 Task: Look for space in Sant'Antimo, Italy from 5th September, 2023 to 13th September, 2023 for 6 adults in price range Rs.15000 to Rs.20000. Place can be entire place with 3 bedrooms having 3 beds and 3 bathrooms. Property type can be house, flat, guest house. Booking option can be shelf check-in. Required host language is English.
Action: Mouse moved to (512, 142)
Screenshot: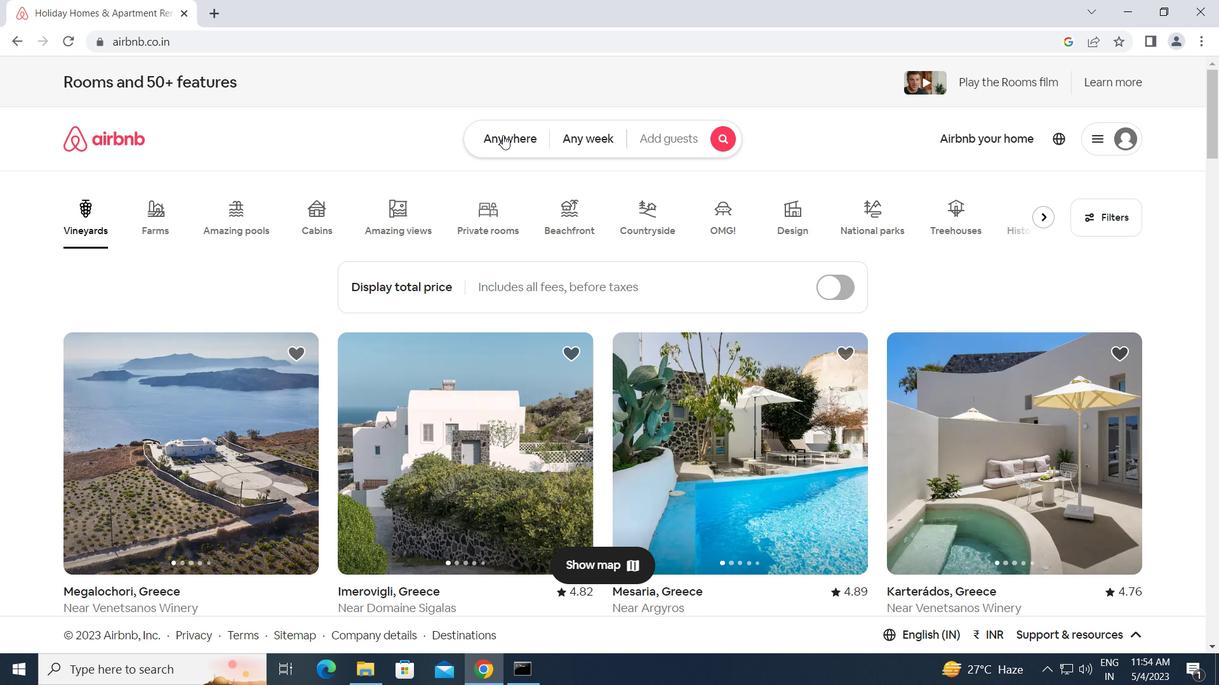 
Action: Mouse pressed left at (512, 142)
Screenshot: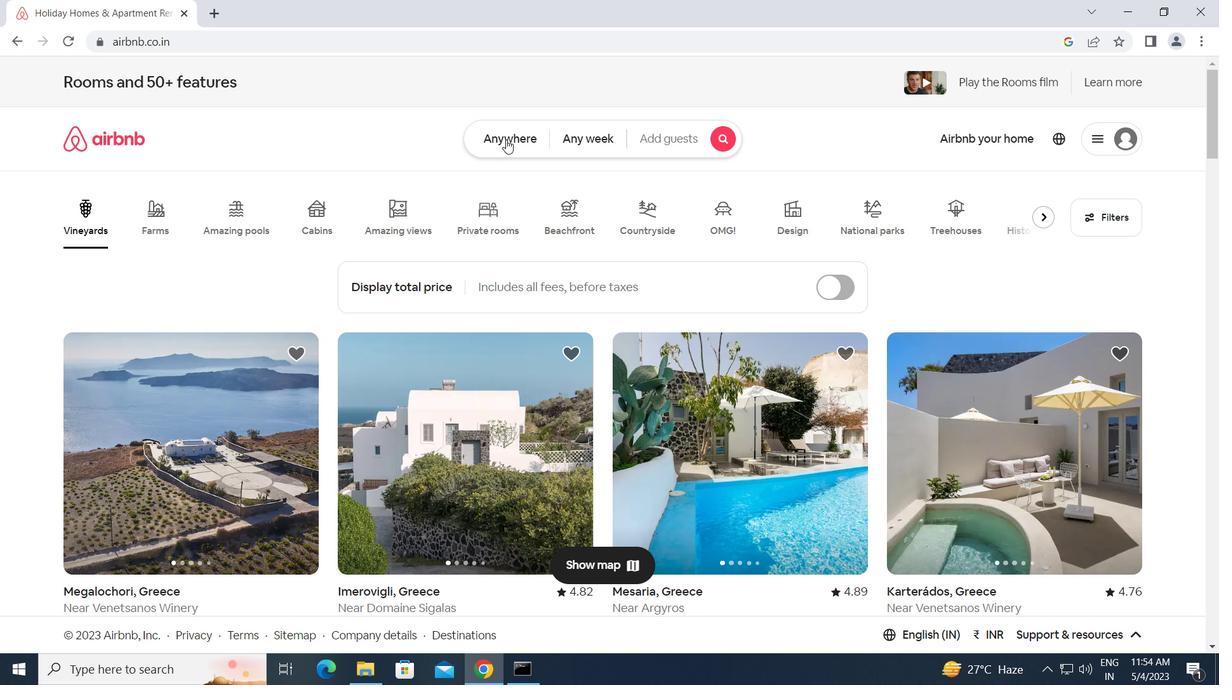 
Action: Mouse moved to (409, 202)
Screenshot: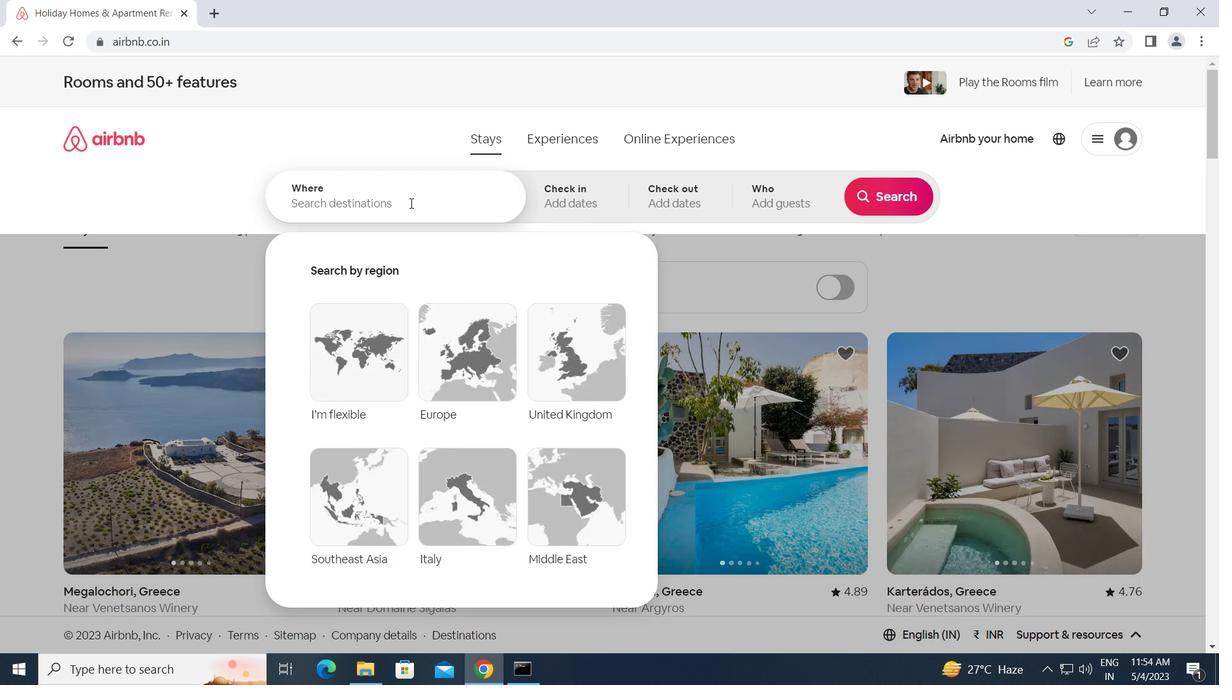 
Action: Mouse pressed left at (409, 202)
Screenshot: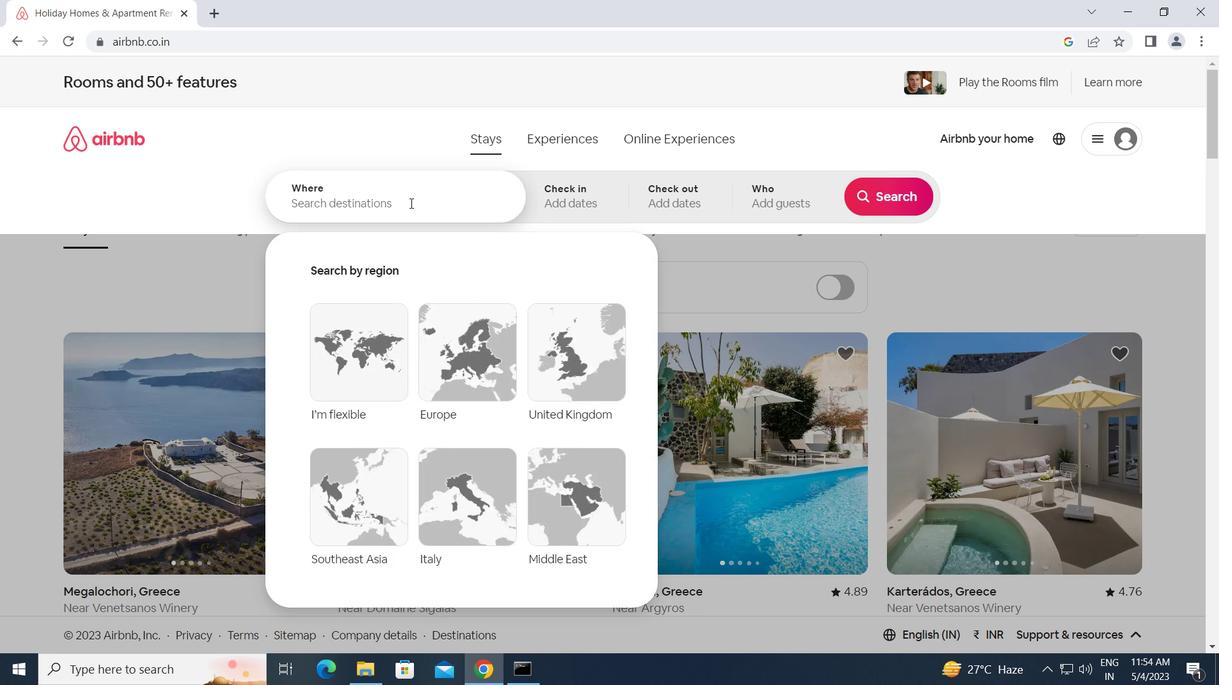 
Action: Key pressed <Key.caps_lock>s<Key.caps_lock>ant'<Key.space><Key.caps_lock>a<Key.caps_lock>ntimo,<Key.space><Key.caps_lock>i<Key.caps_lock>taly<Key.enter>
Screenshot: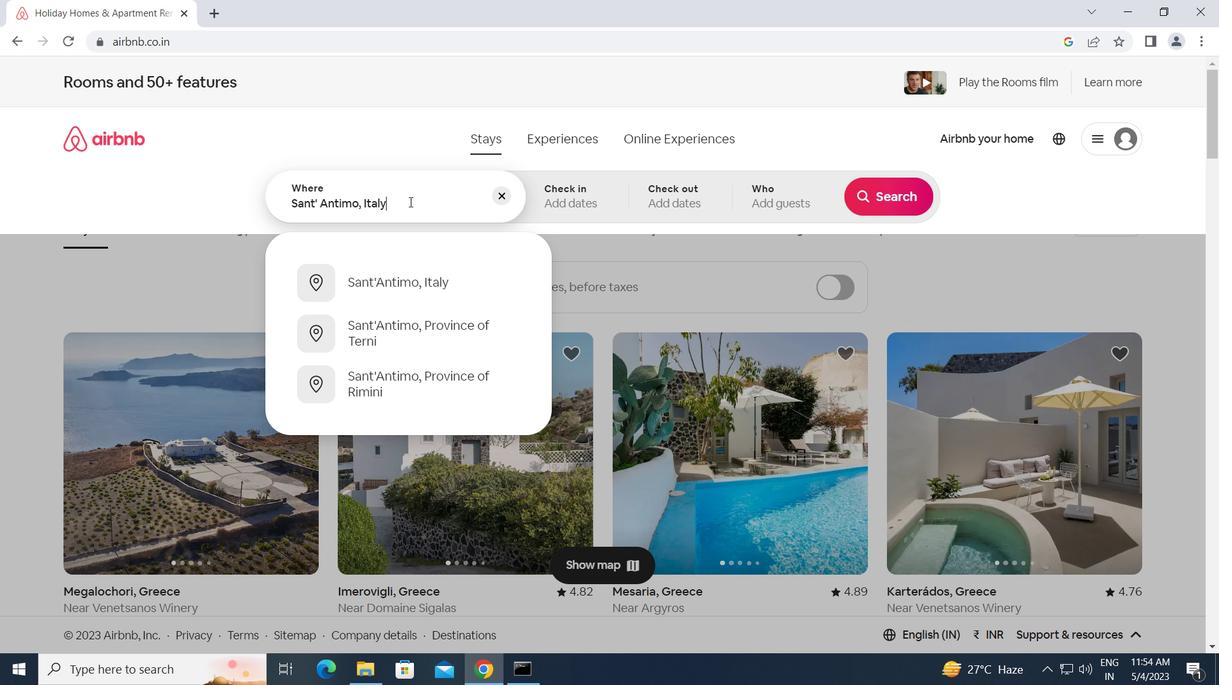 
Action: Mouse moved to (886, 316)
Screenshot: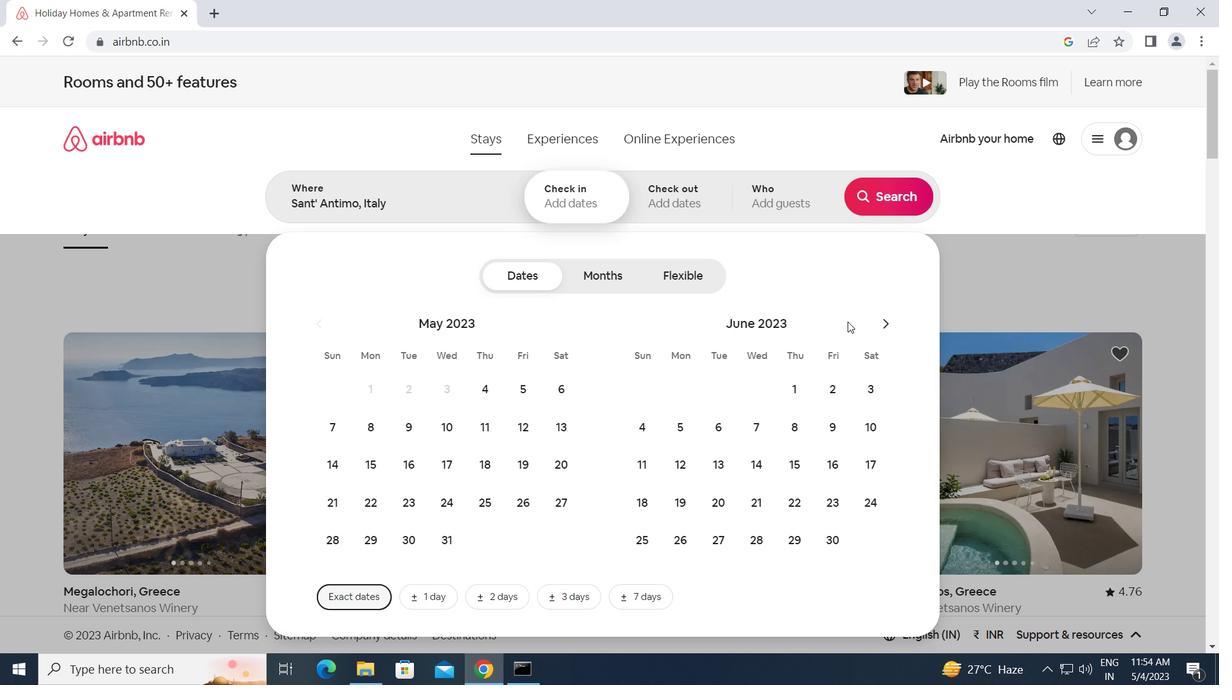 
Action: Mouse pressed left at (886, 316)
Screenshot: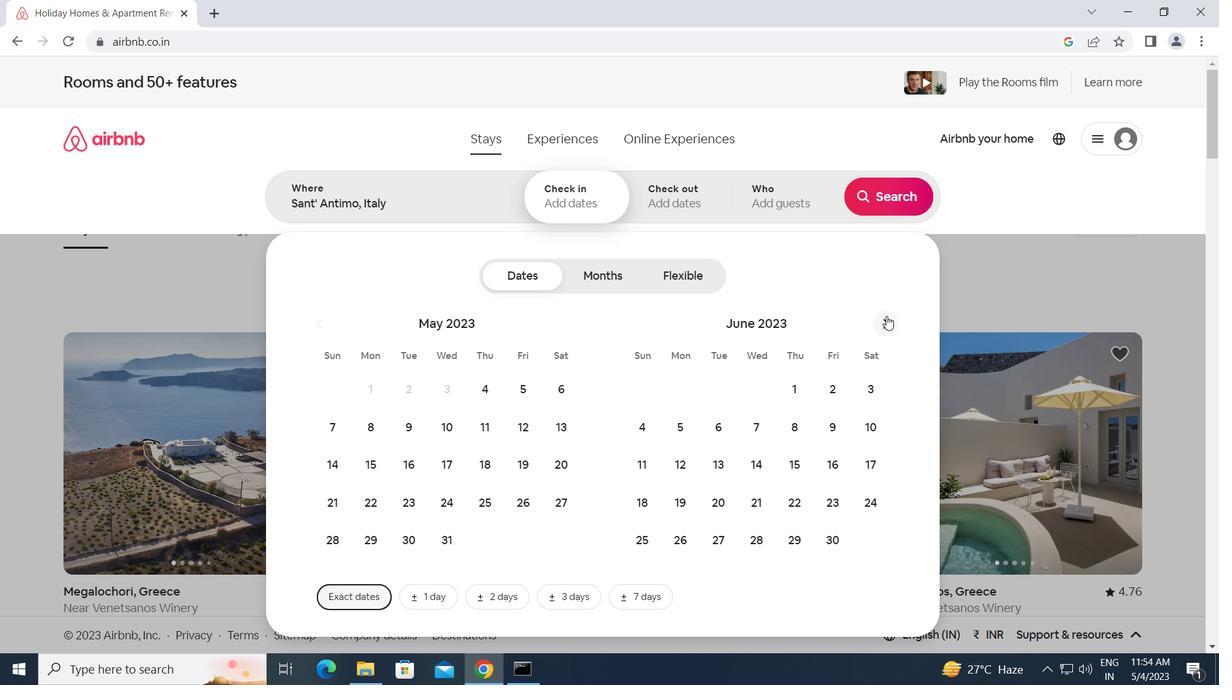 
Action: Mouse pressed left at (886, 316)
Screenshot: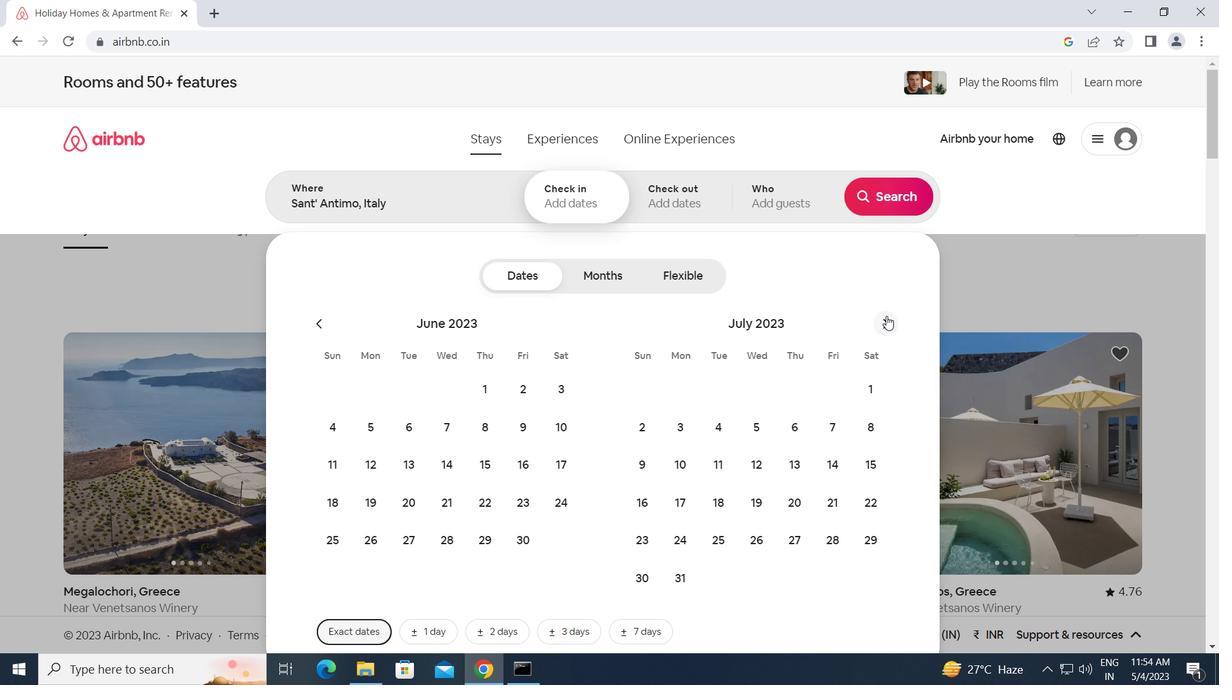 
Action: Mouse pressed left at (886, 316)
Screenshot: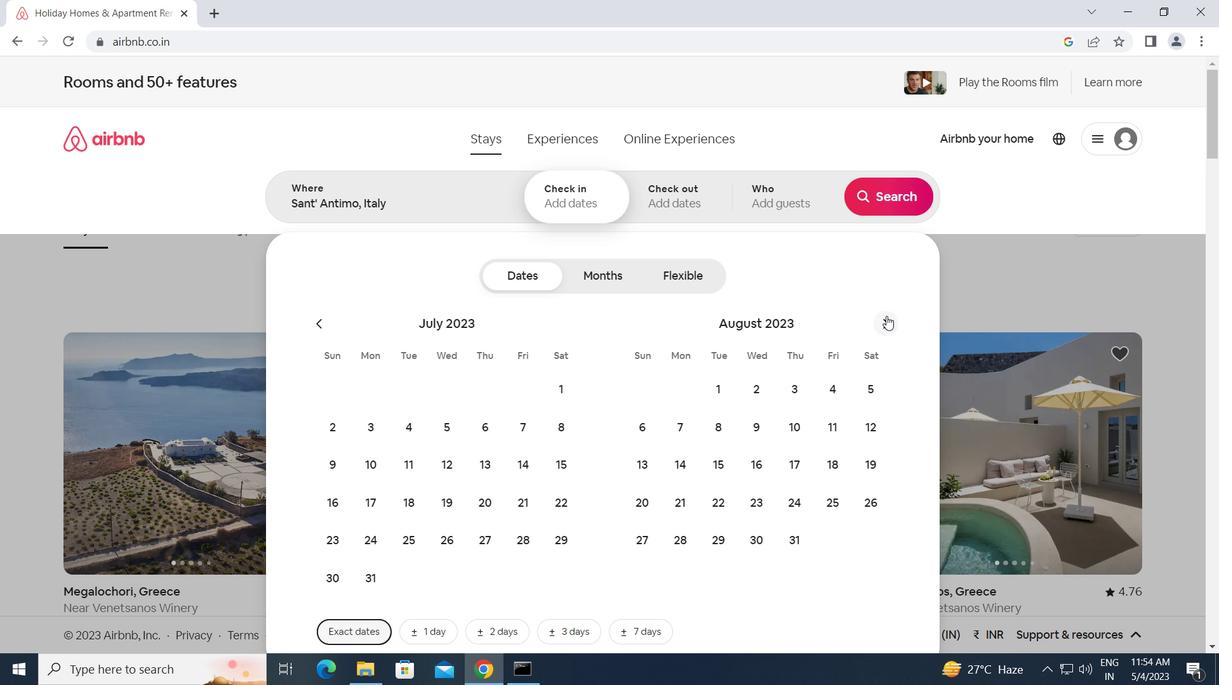 
Action: Mouse moved to (721, 427)
Screenshot: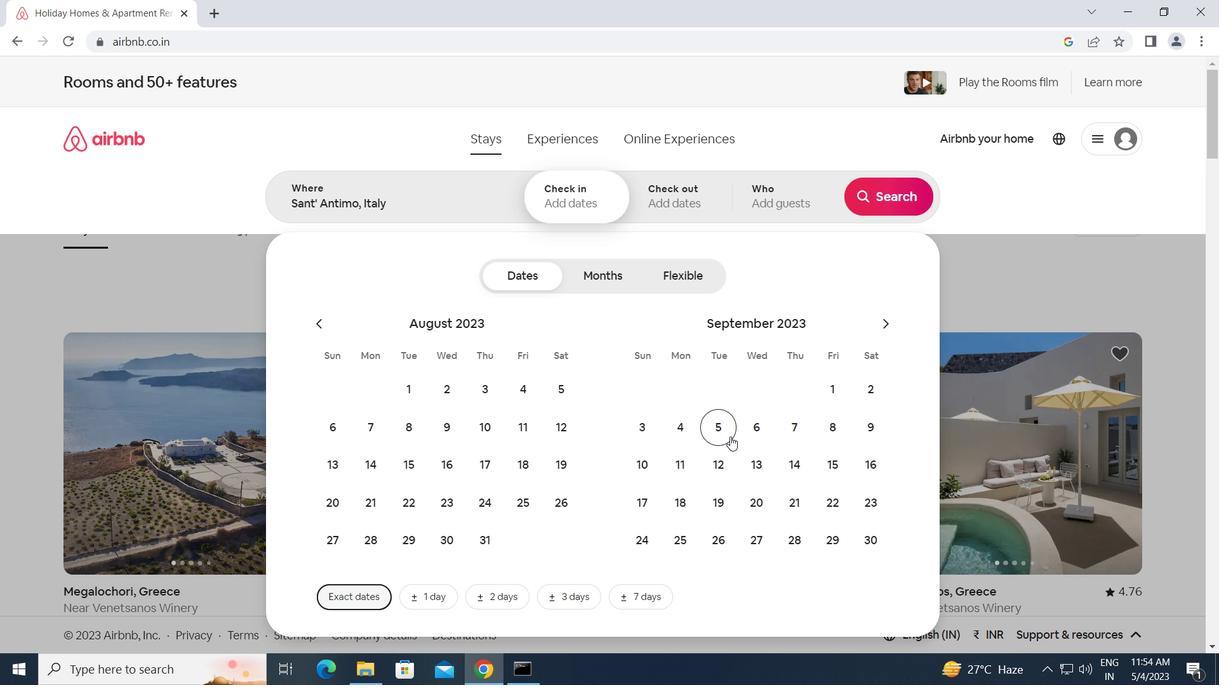 
Action: Mouse pressed left at (721, 427)
Screenshot: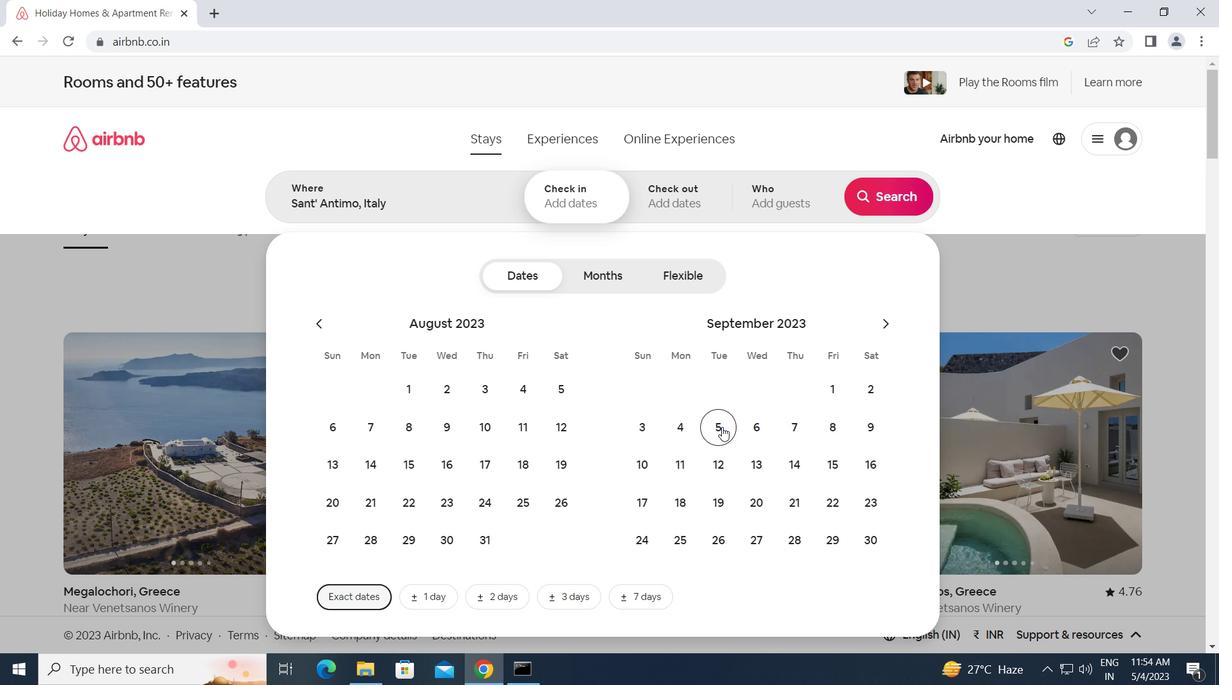 
Action: Mouse moved to (766, 466)
Screenshot: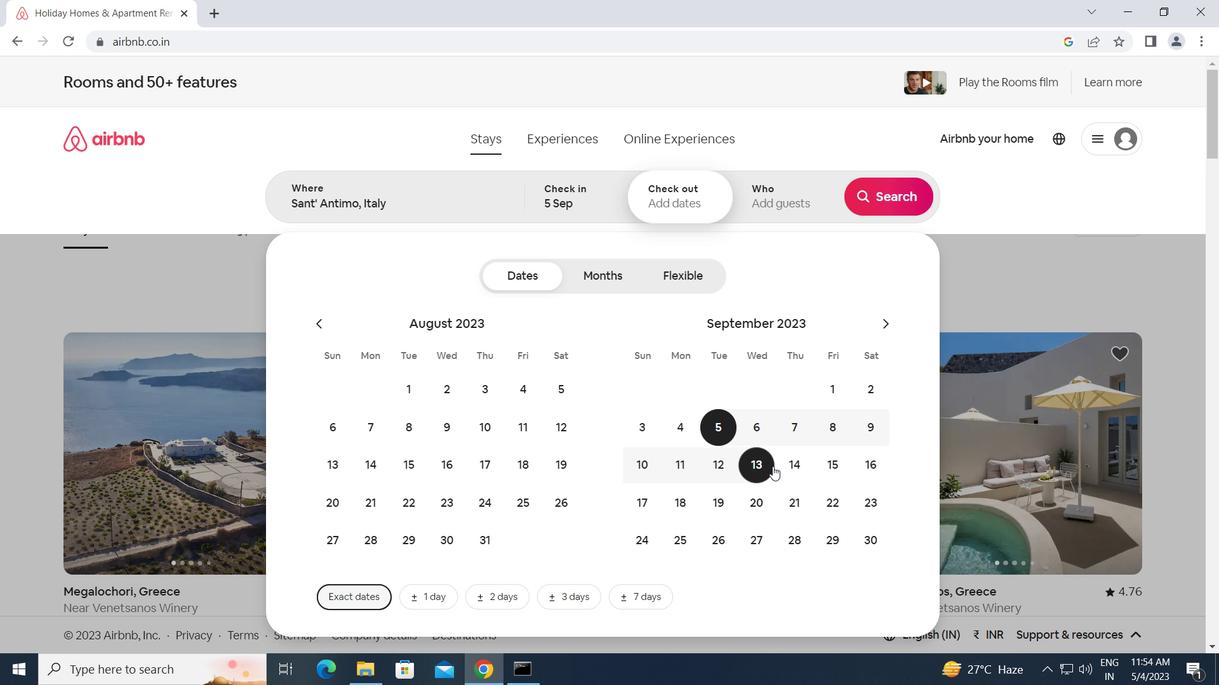 
Action: Mouse pressed left at (766, 466)
Screenshot: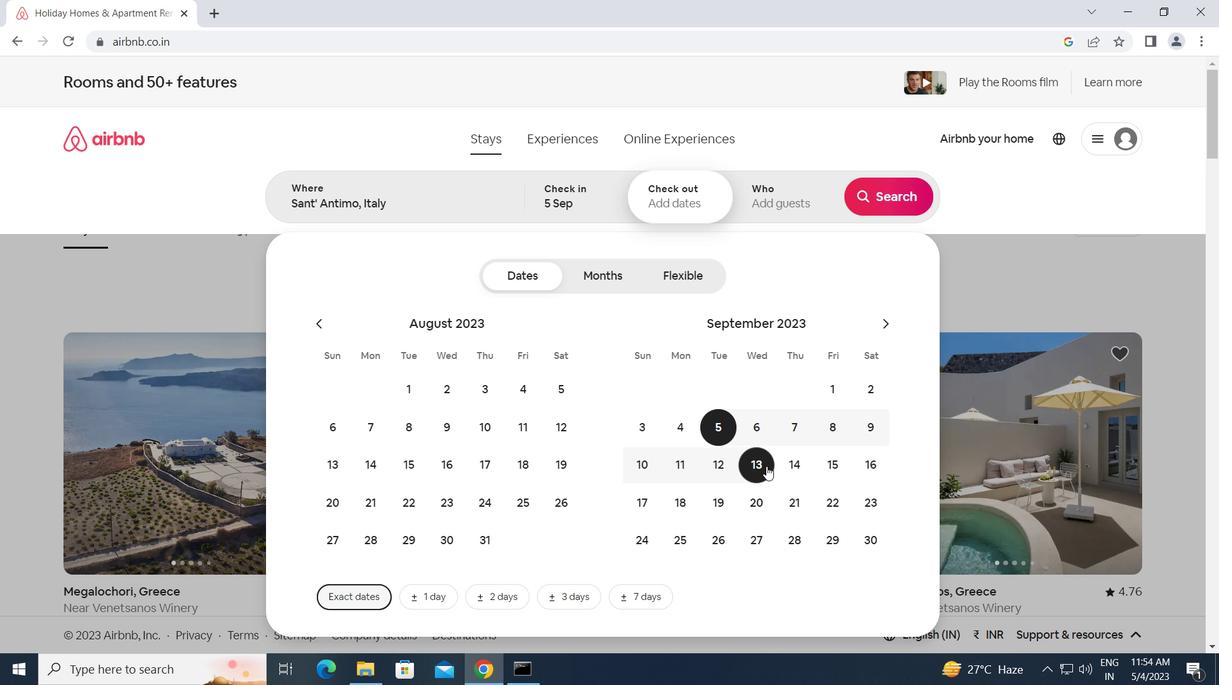 
Action: Mouse moved to (777, 200)
Screenshot: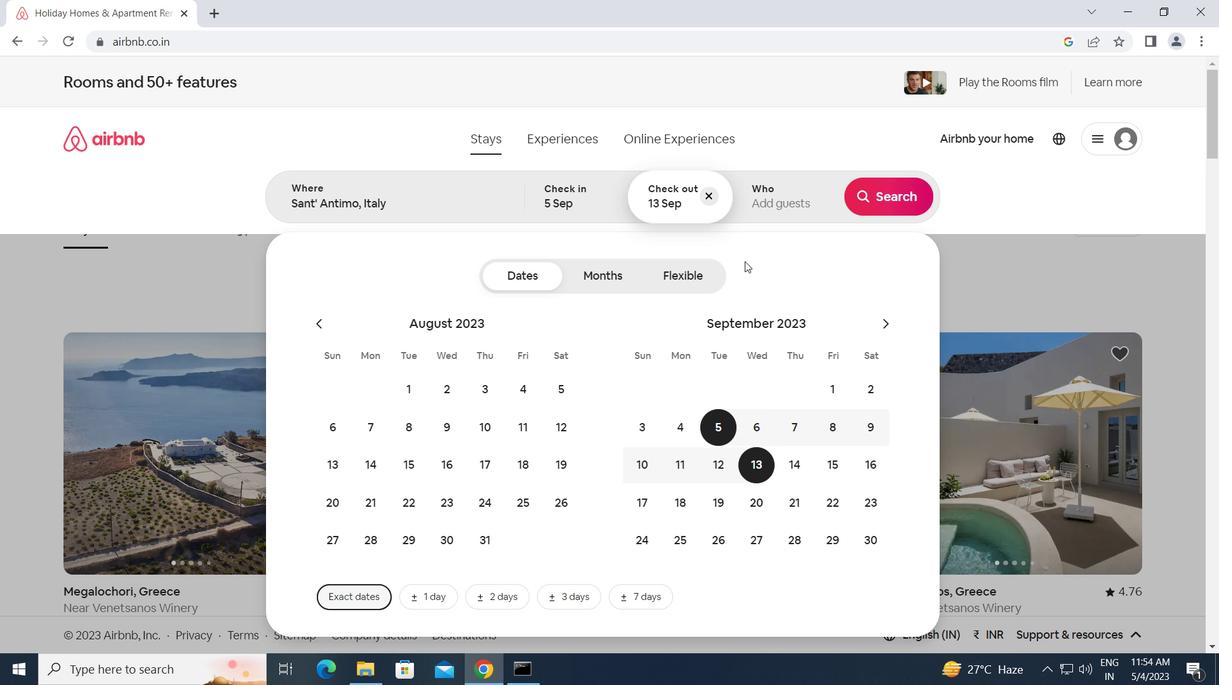 
Action: Mouse pressed left at (777, 200)
Screenshot: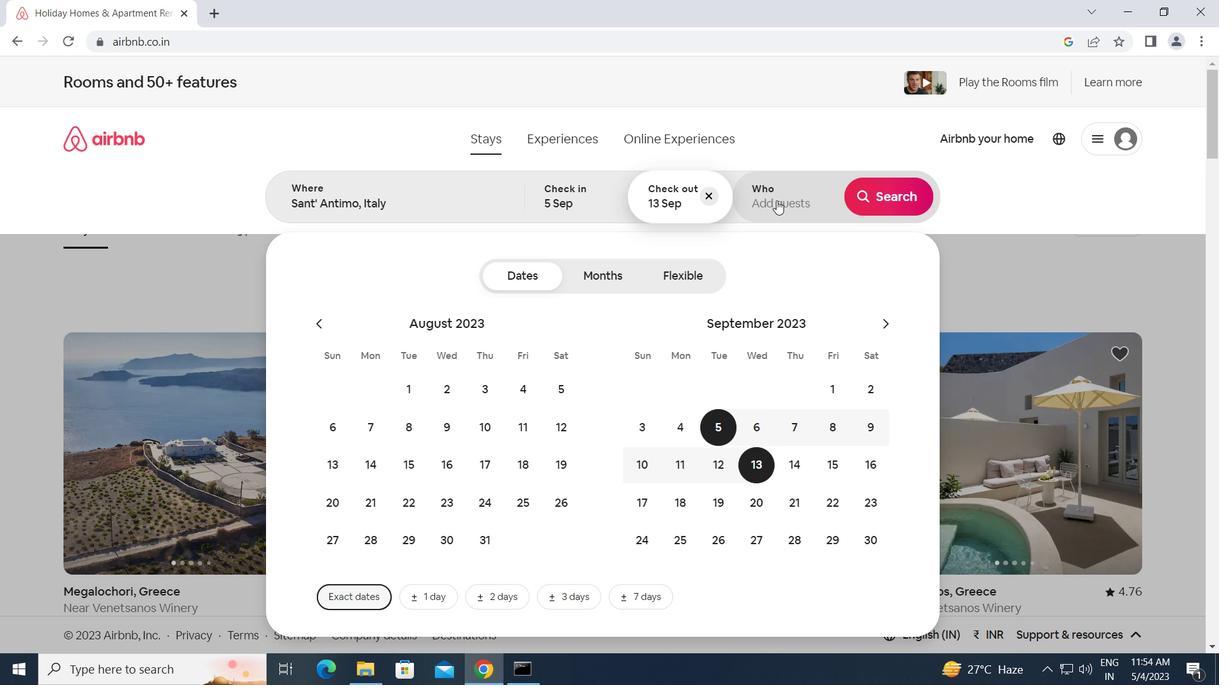 
Action: Mouse moved to (891, 271)
Screenshot: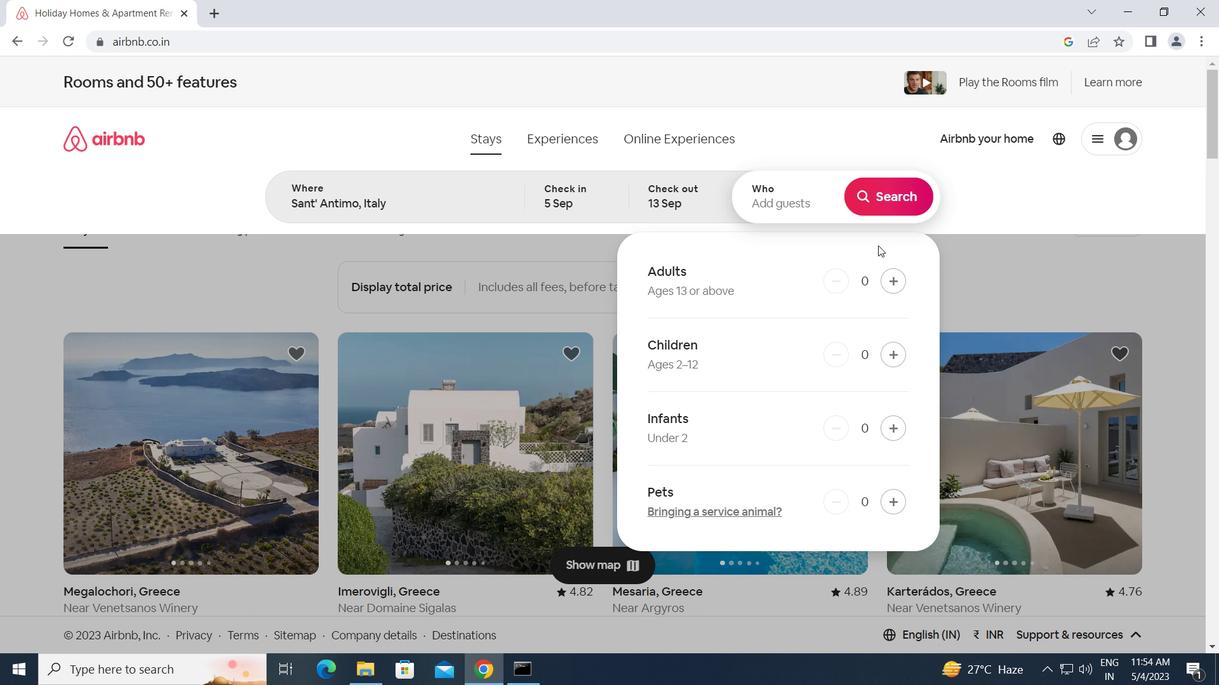 
Action: Mouse pressed left at (891, 271)
Screenshot: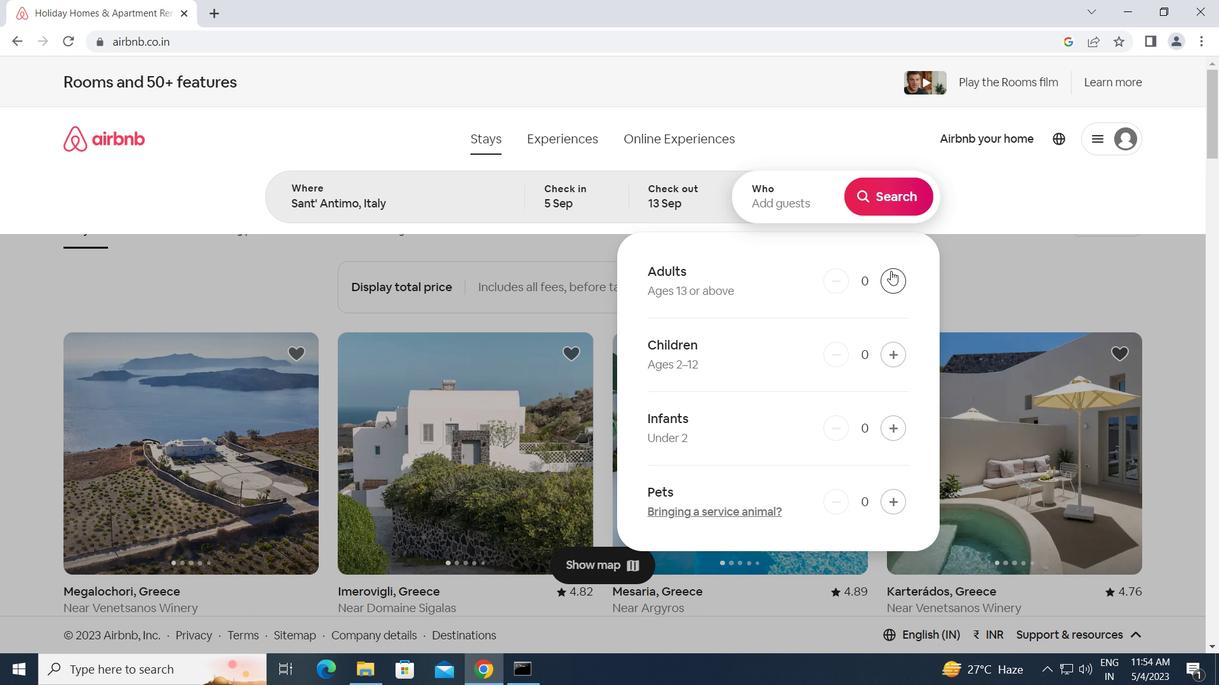 
Action: Mouse pressed left at (891, 271)
Screenshot: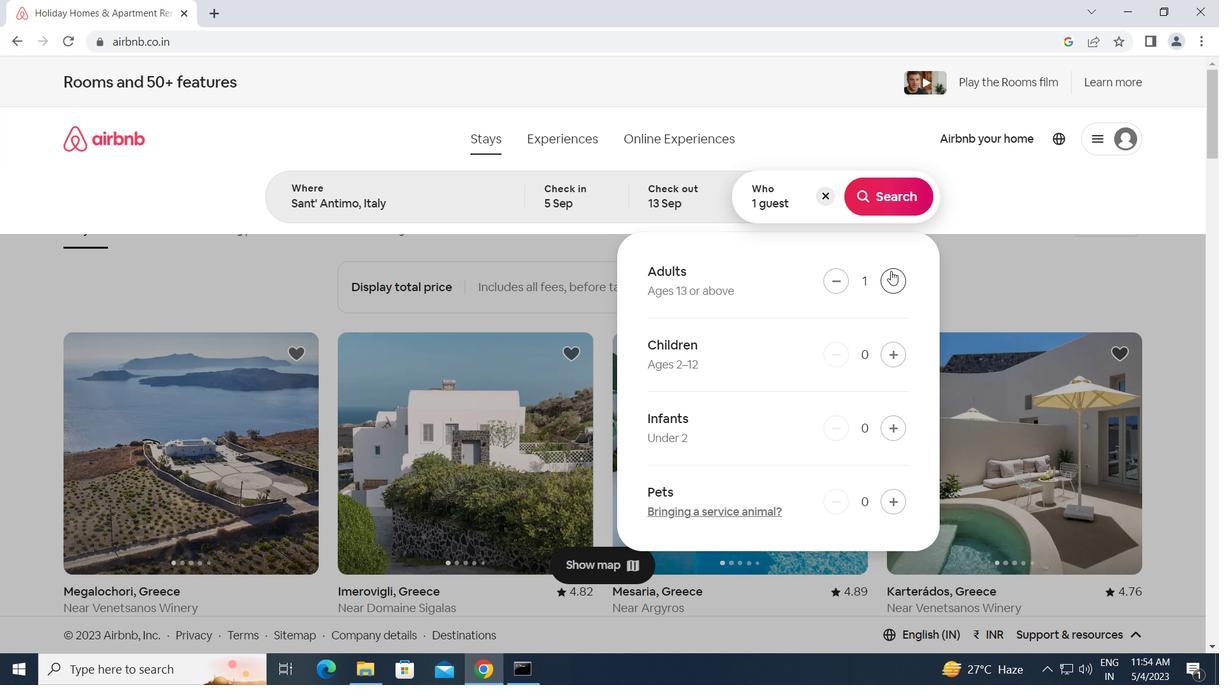 
Action: Mouse pressed left at (891, 271)
Screenshot: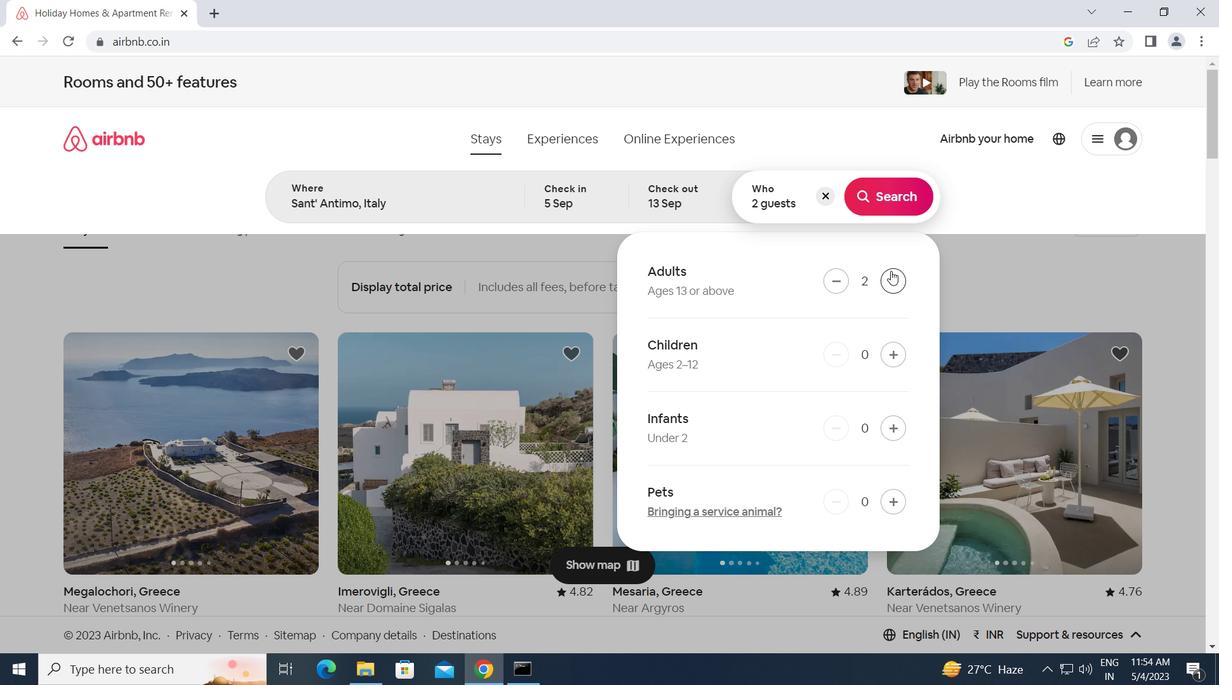 
Action: Mouse pressed left at (891, 271)
Screenshot: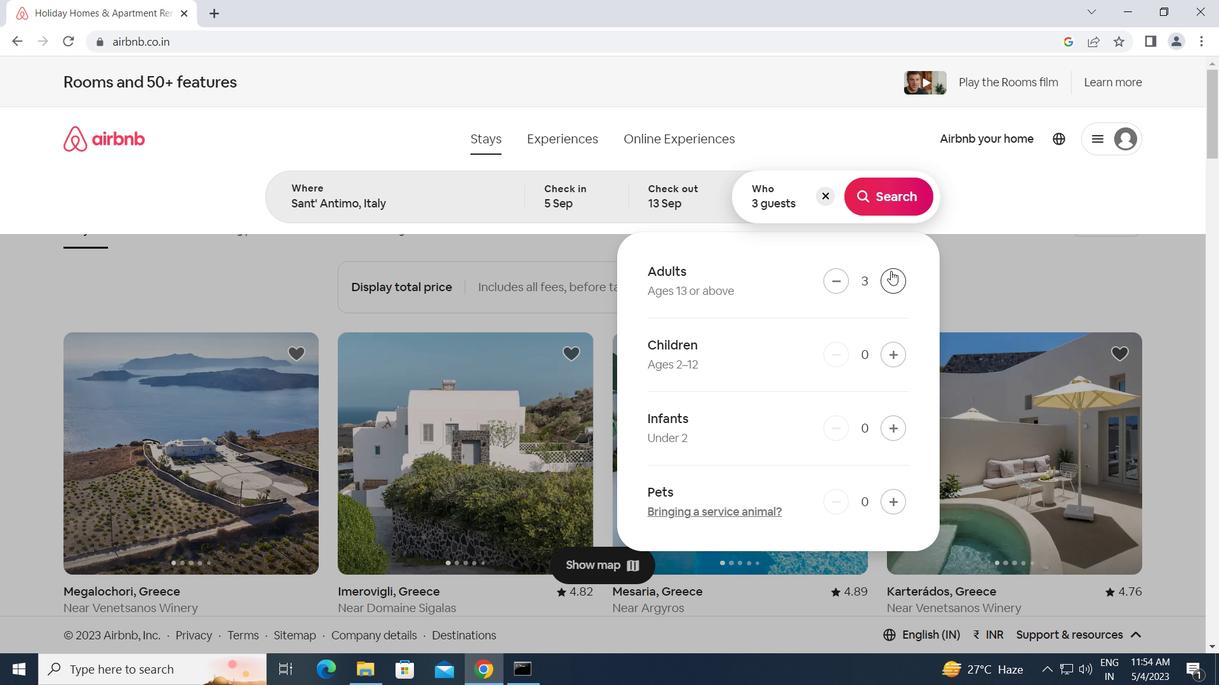 
Action: Mouse pressed left at (891, 271)
Screenshot: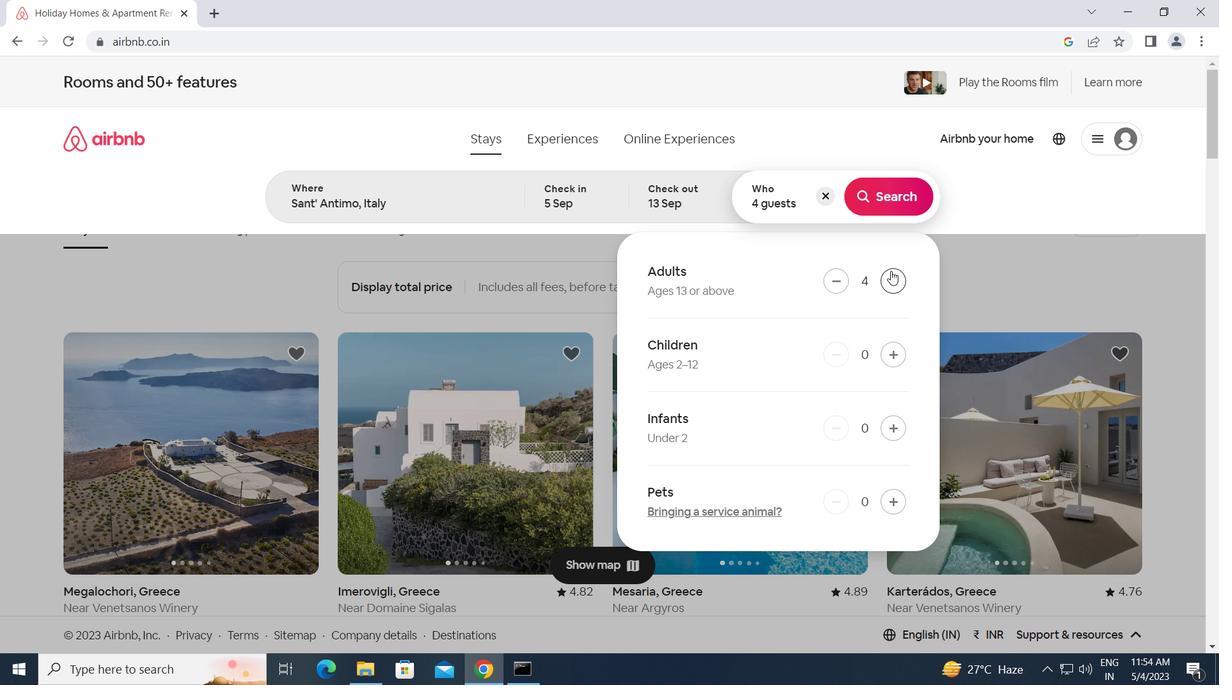 
Action: Mouse pressed left at (891, 271)
Screenshot: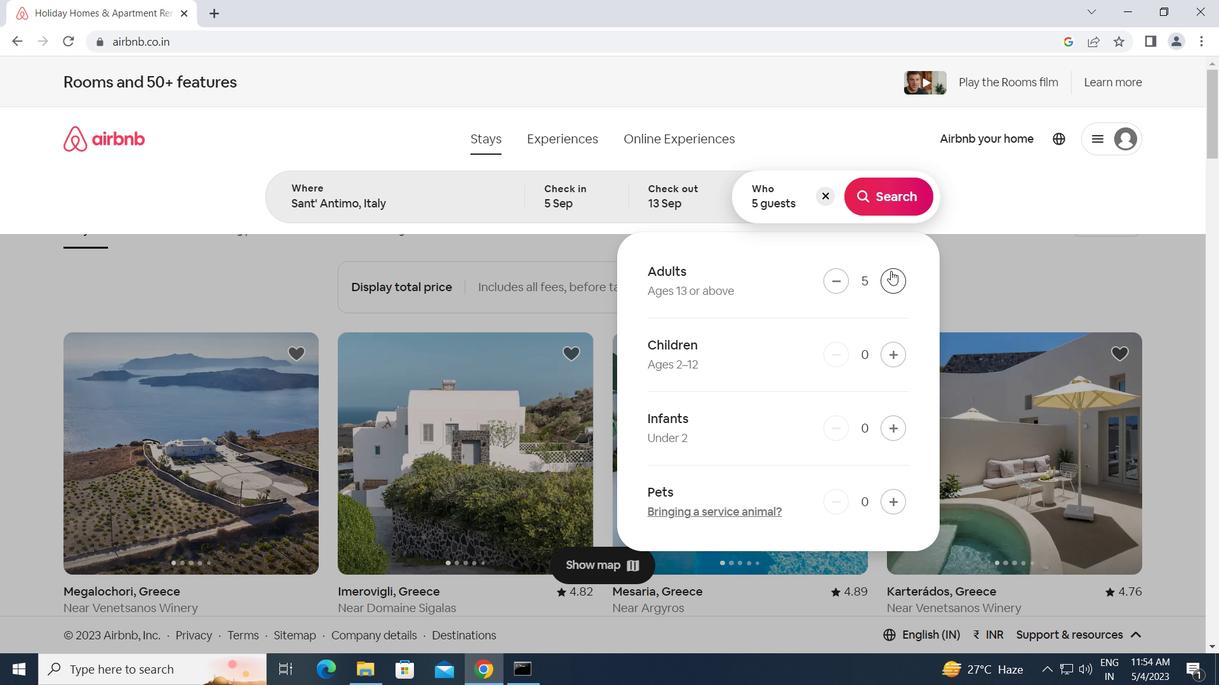 
Action: Mouse moved to (895, 187)
Screenshot: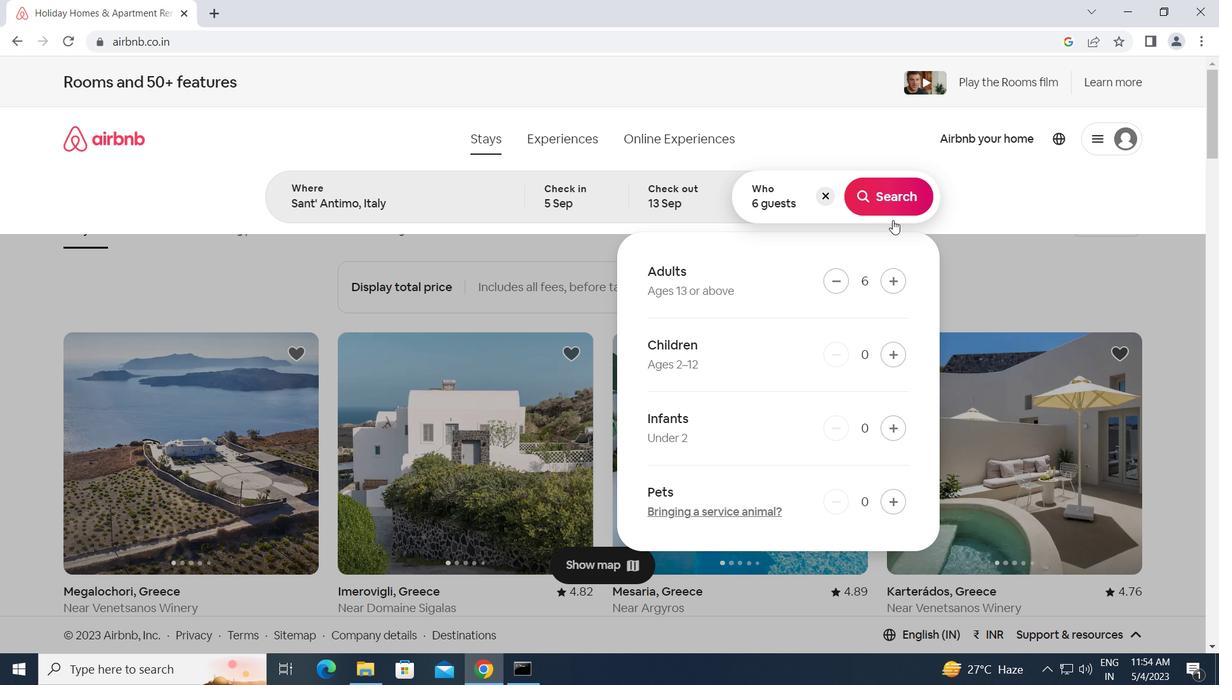 
Action: Mouse pressed left at (895, 187)
Screenshot: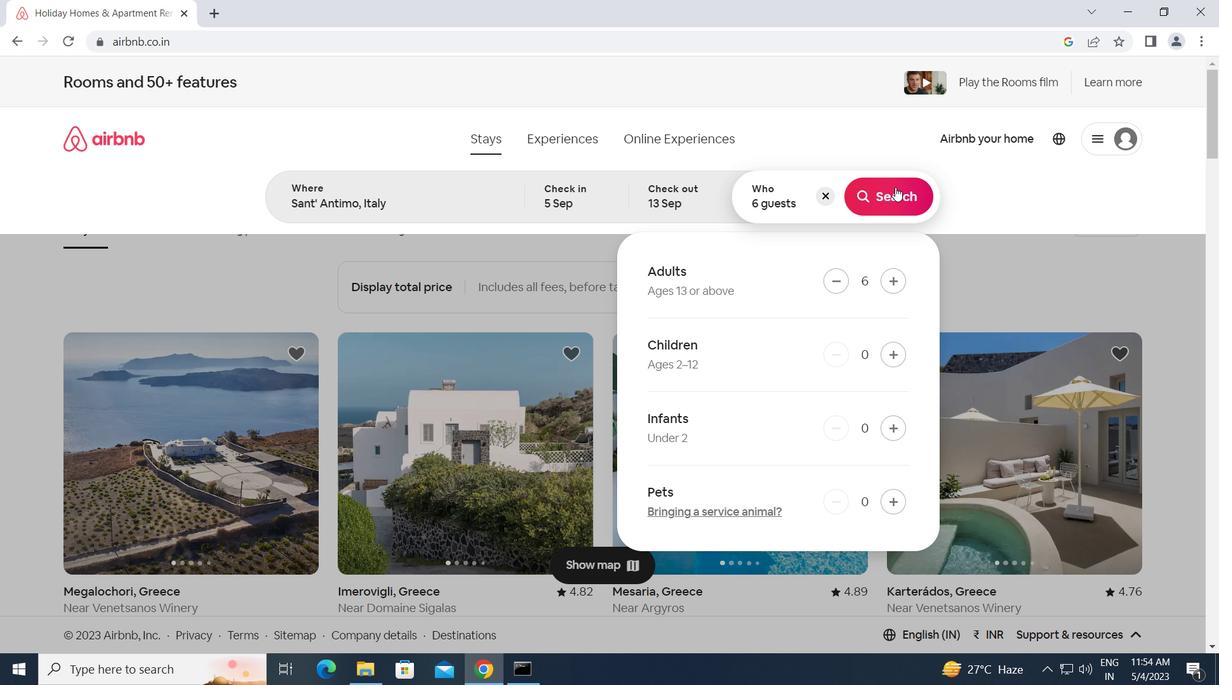 
Action: Mouse moved to (1142, 152)
Screenshot: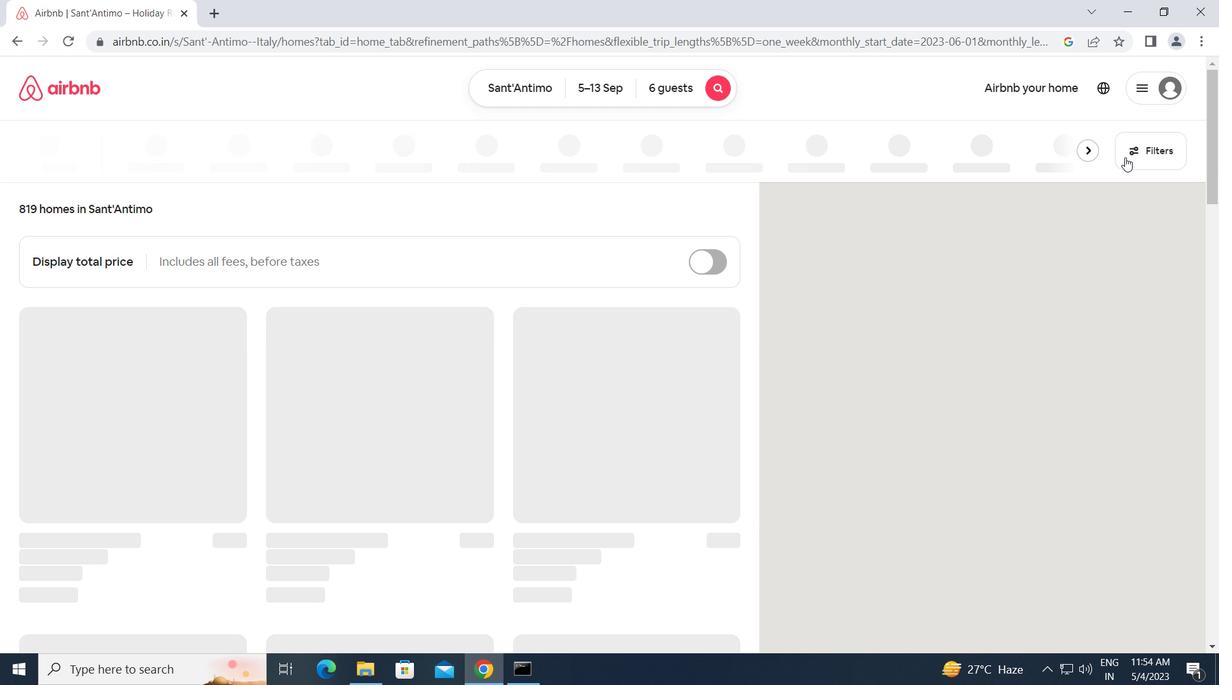 
Action: Mouse pressed left at (1142, 152)
Screenshot: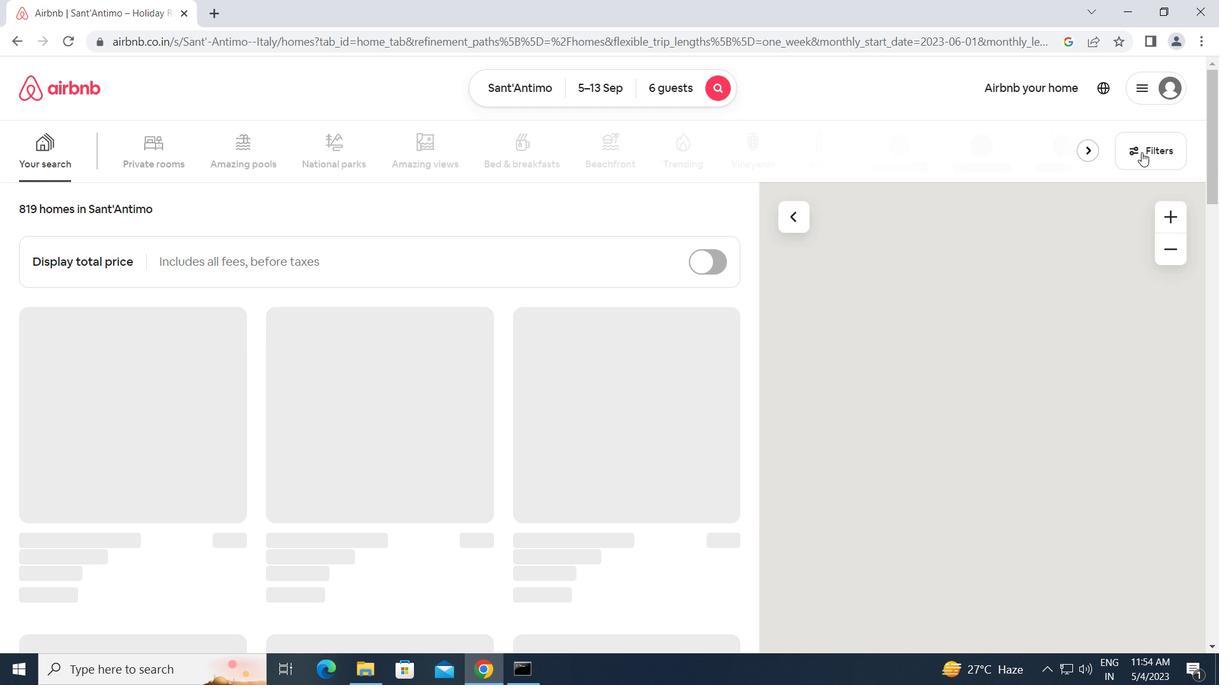 
Action: Mouse moved to (402, 355)
Screenshot: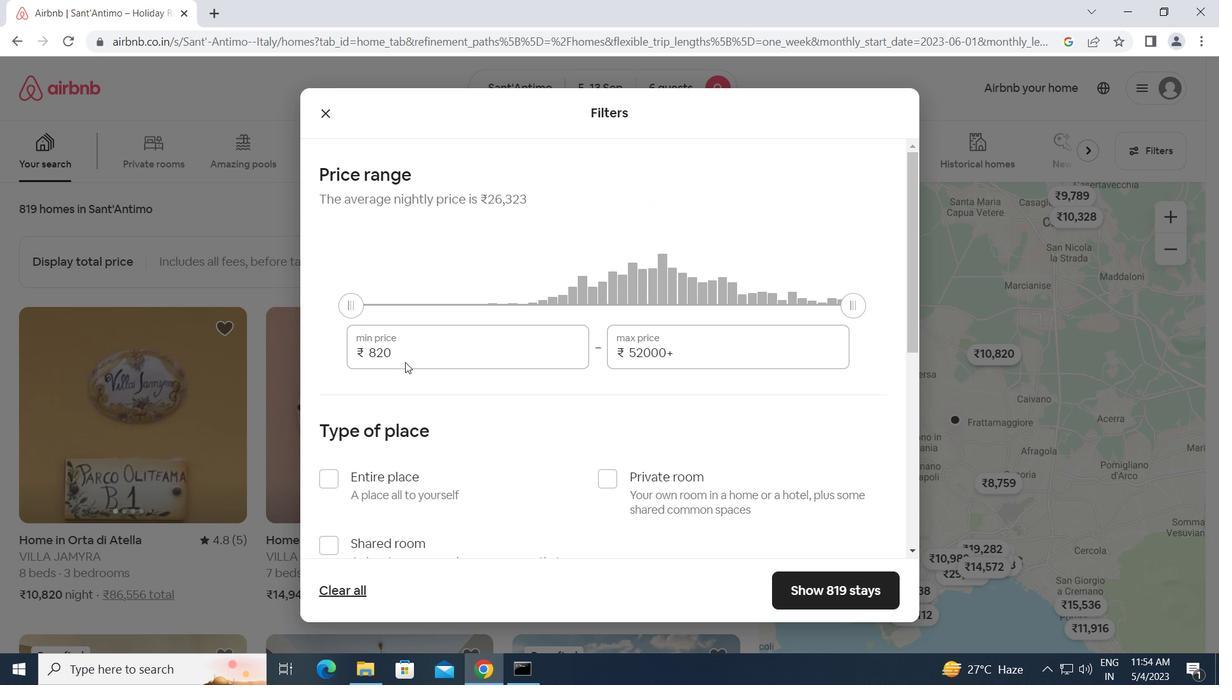 
Action: Mouse pressed left at (402, 355)
Screenshot: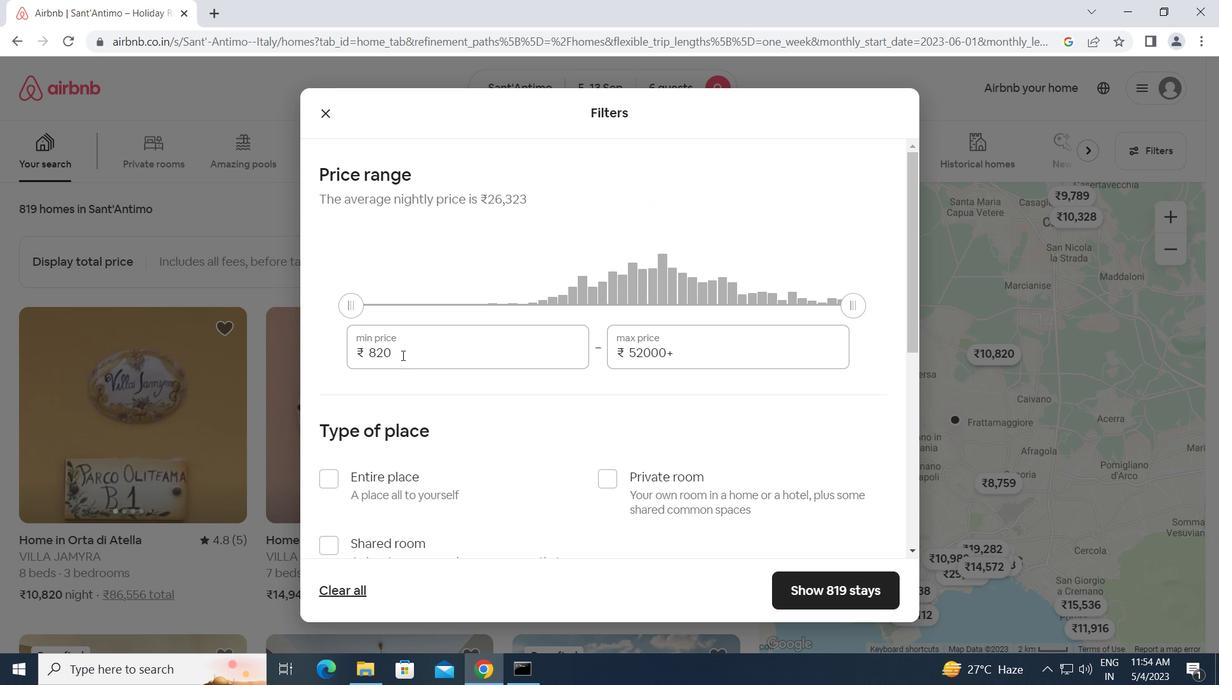 
Action: Mouse moved to (365, 355)
Screenshot: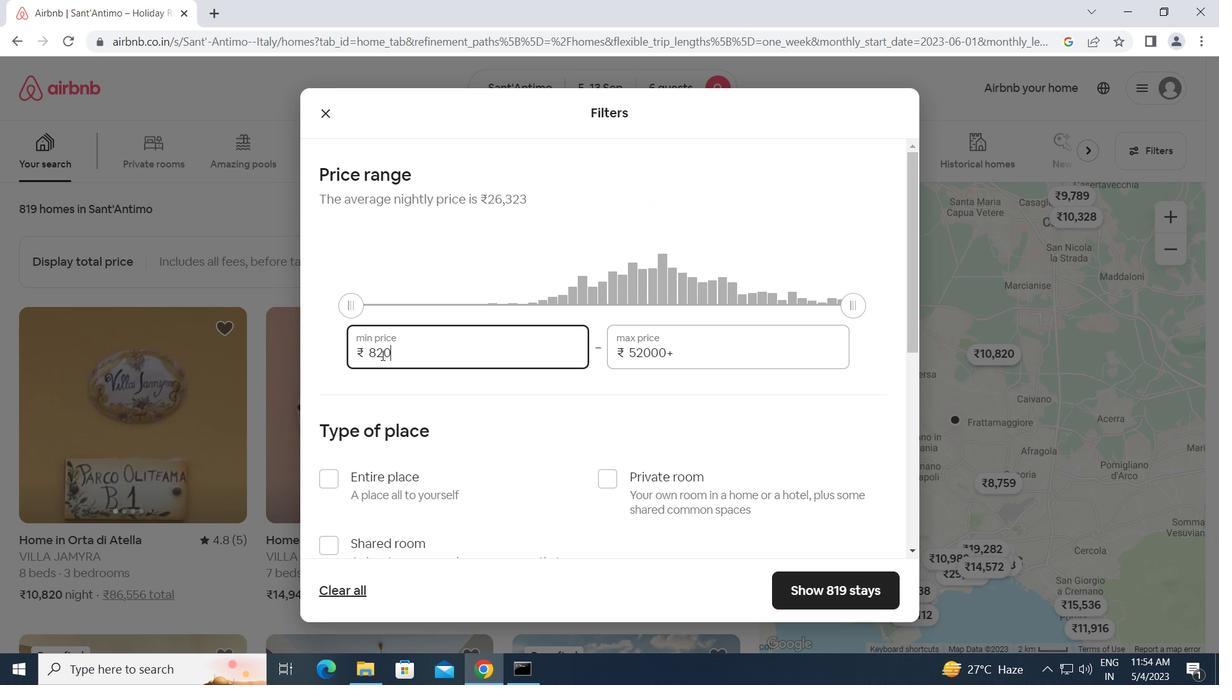 
Action: Key pressed 15000<Key.tab>20000
Screenshot: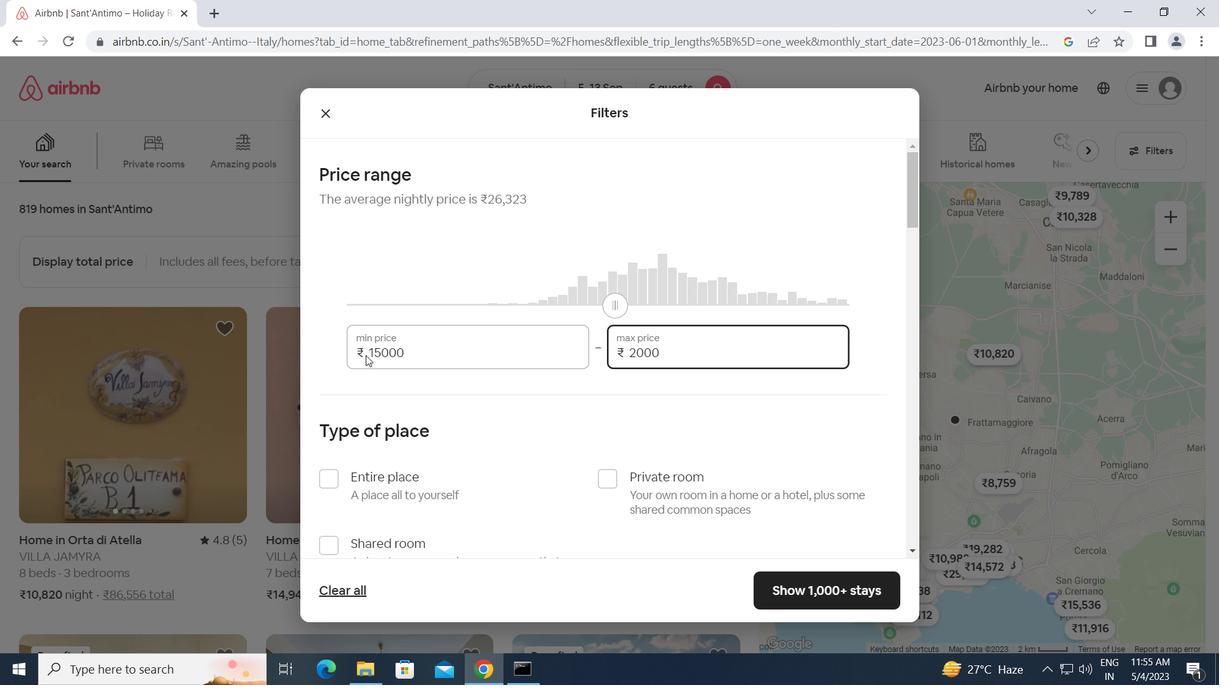 
Action: Mouse moved to (339, 478)
Screenshot: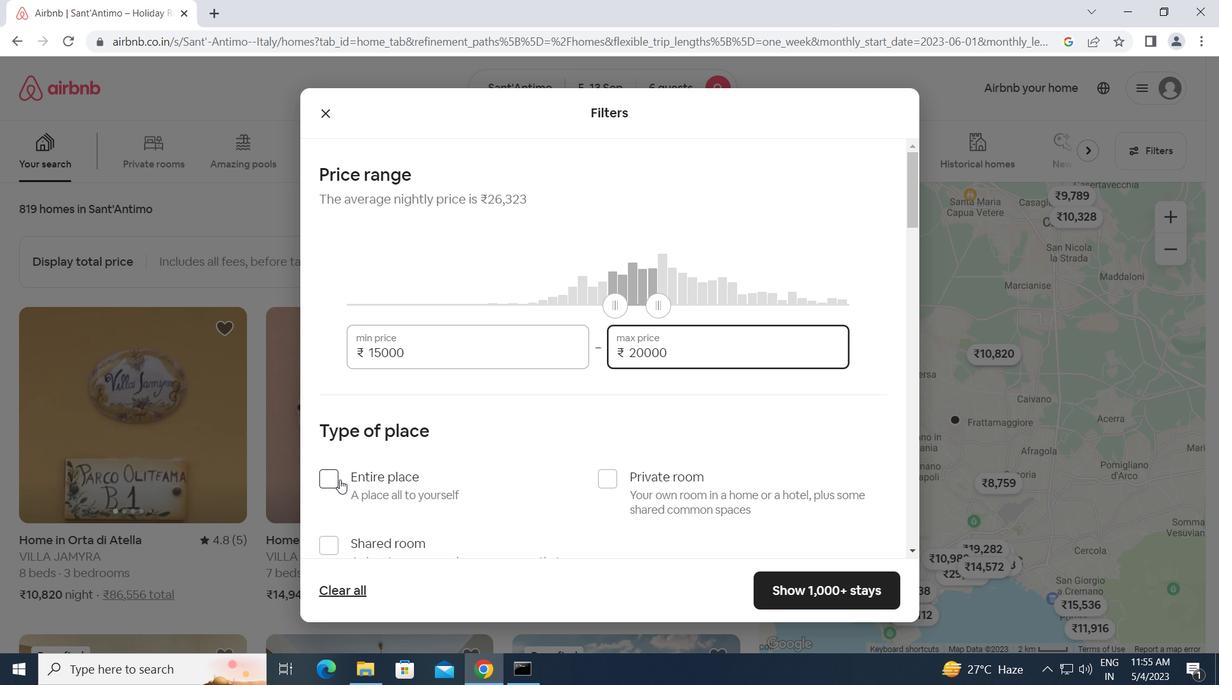 
Action: Mouse pressed left at (339, 478)
Screenshot: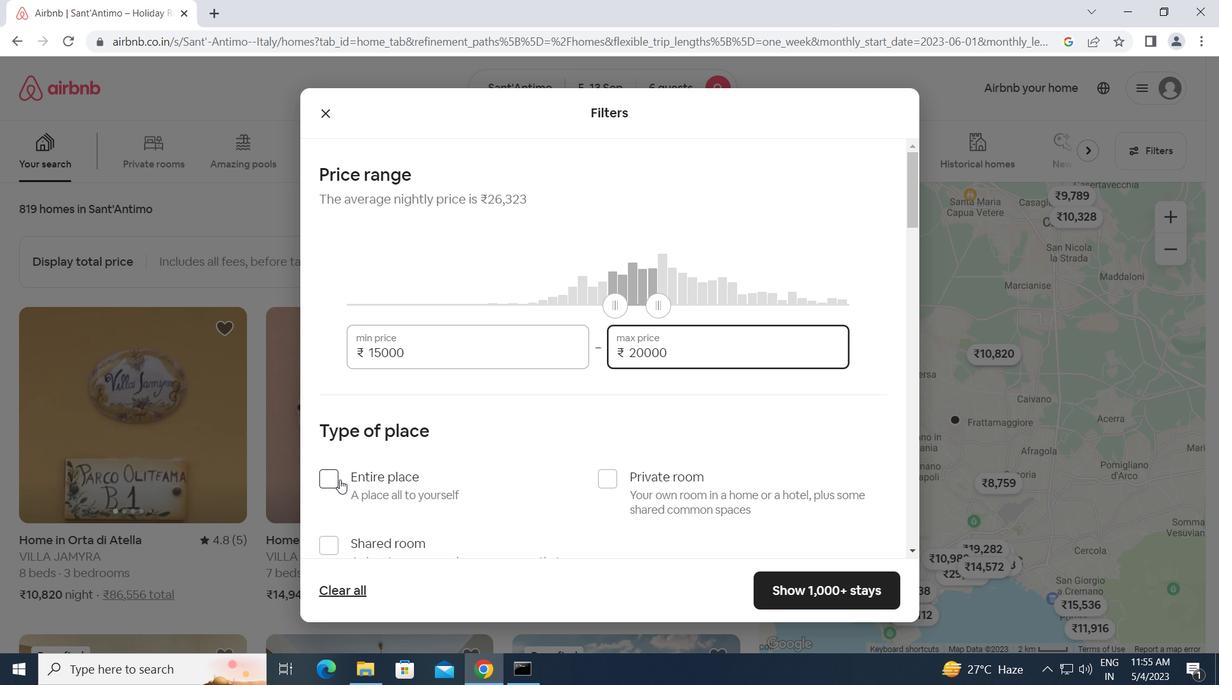
Action: Mouse moved to (422, 478)
Screenshot: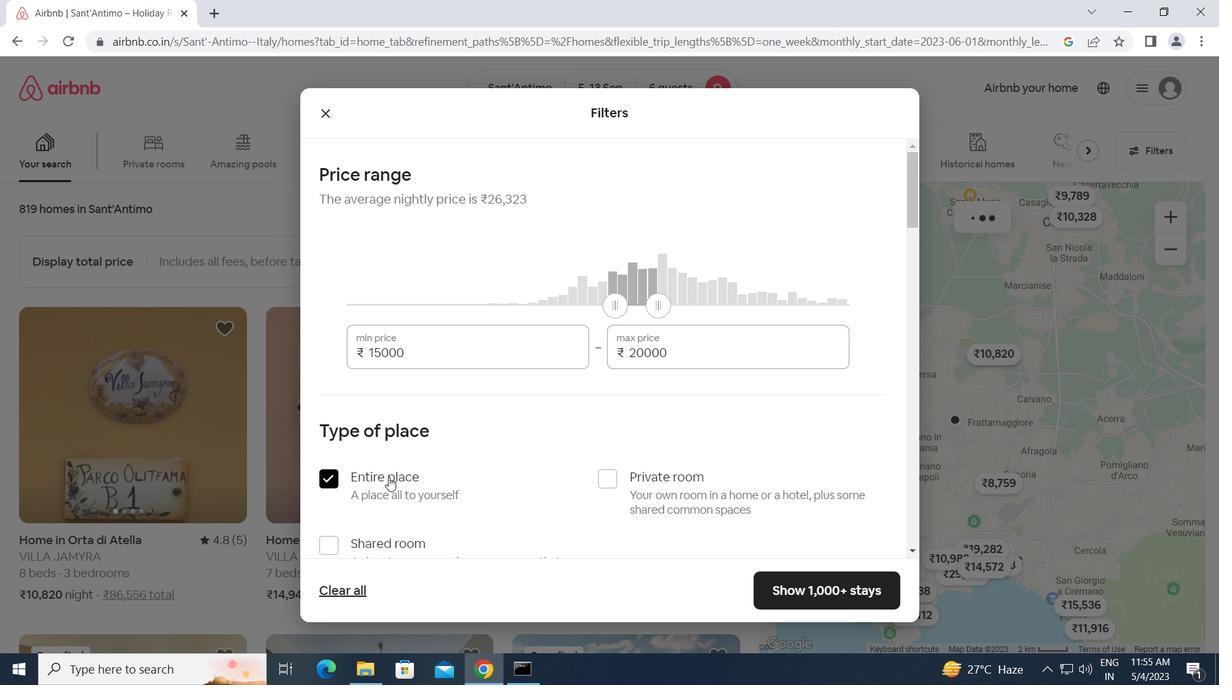 
Action: Mouse scrolled (422, 477) with delta (0, 0)
Screenshot: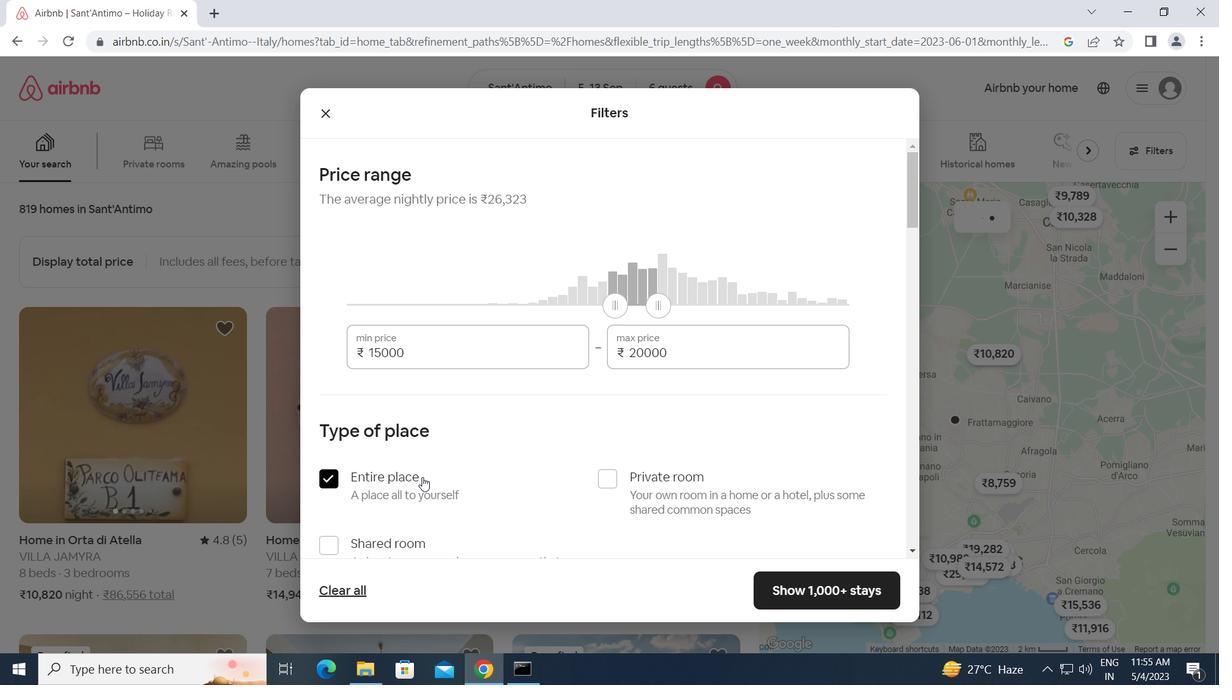 
Action: Mouse scrolled (422, 477) with delta (0, 0)
Screenshot: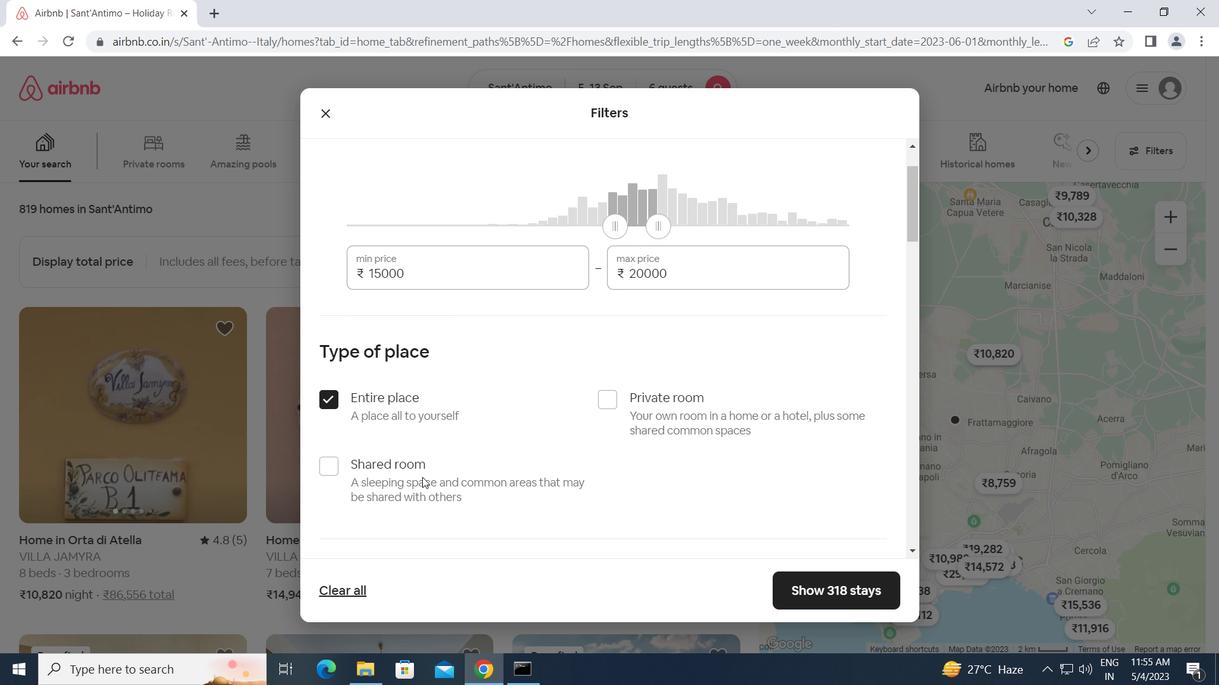 
Action: Mouse scrolled (422, 477) with delta (0, 0)
Screenshot: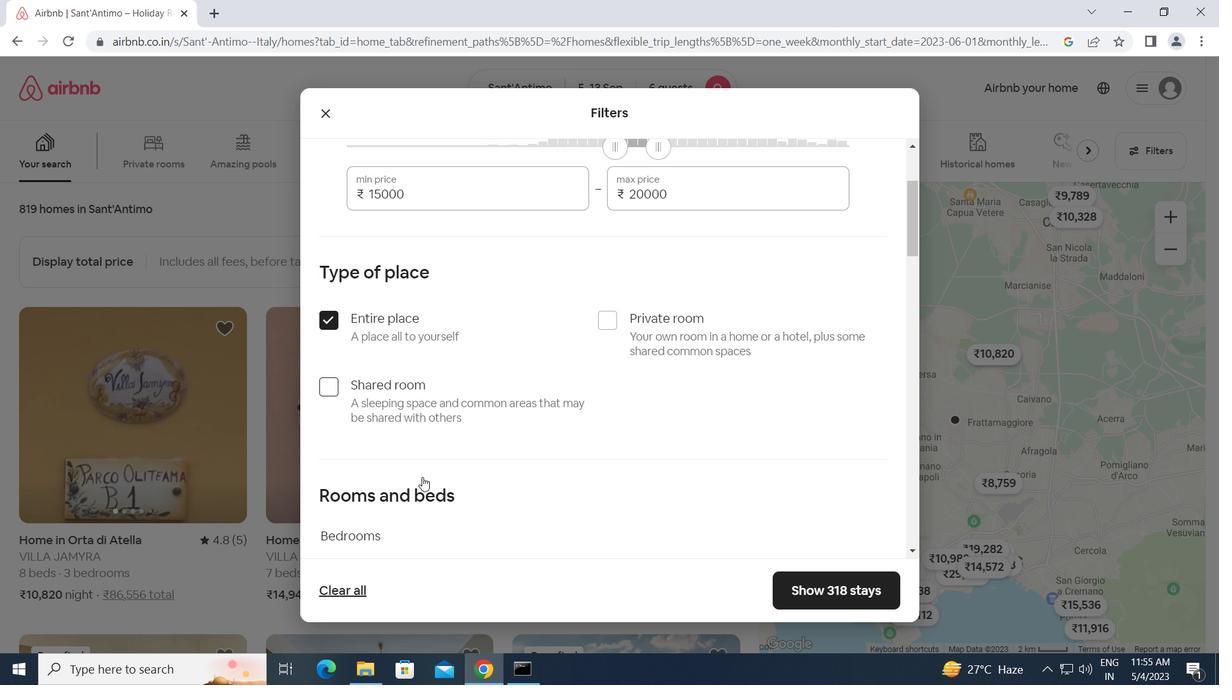 
Action: Mouse moved to (514, 505)
Screenshot: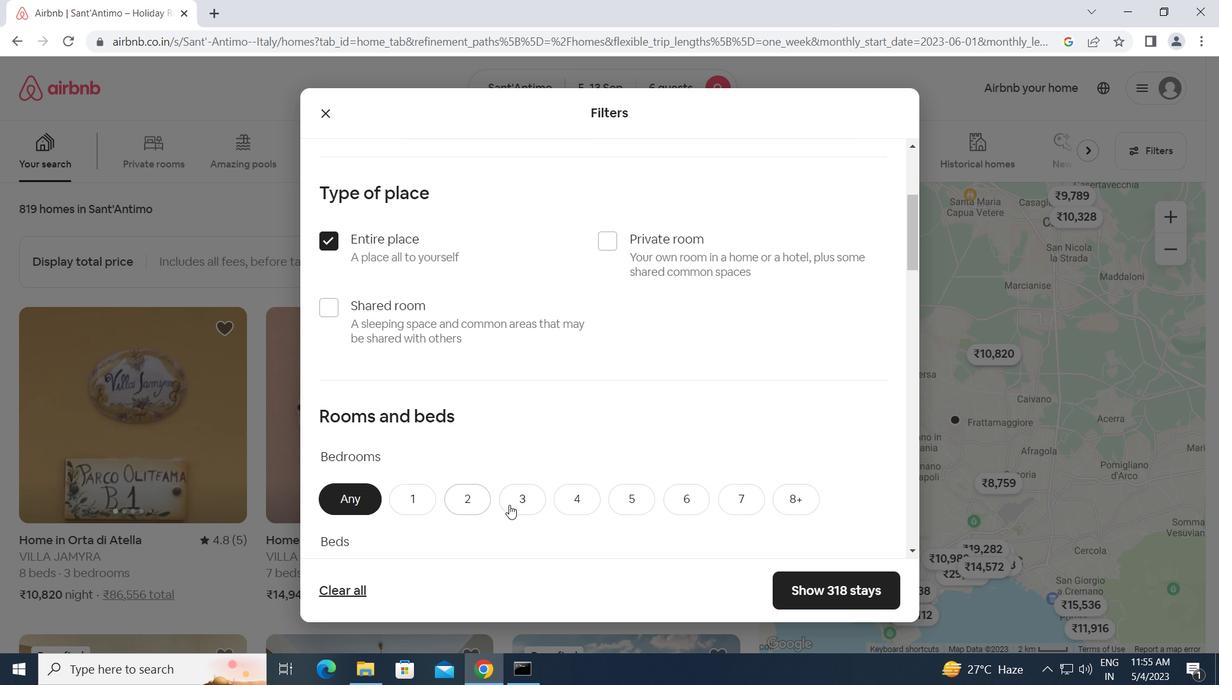 
Action: Mouse pressed left at (514, 505)
Screenshot: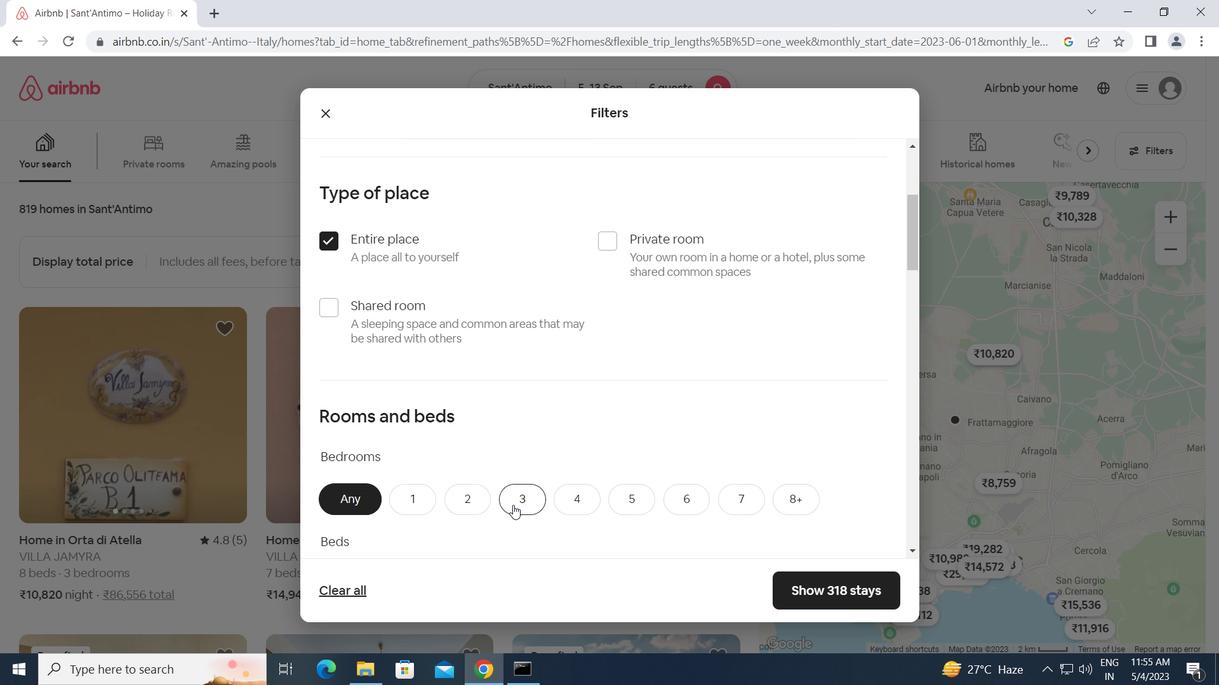 
Action: Mouse moved to (582, 529)
Screenshot: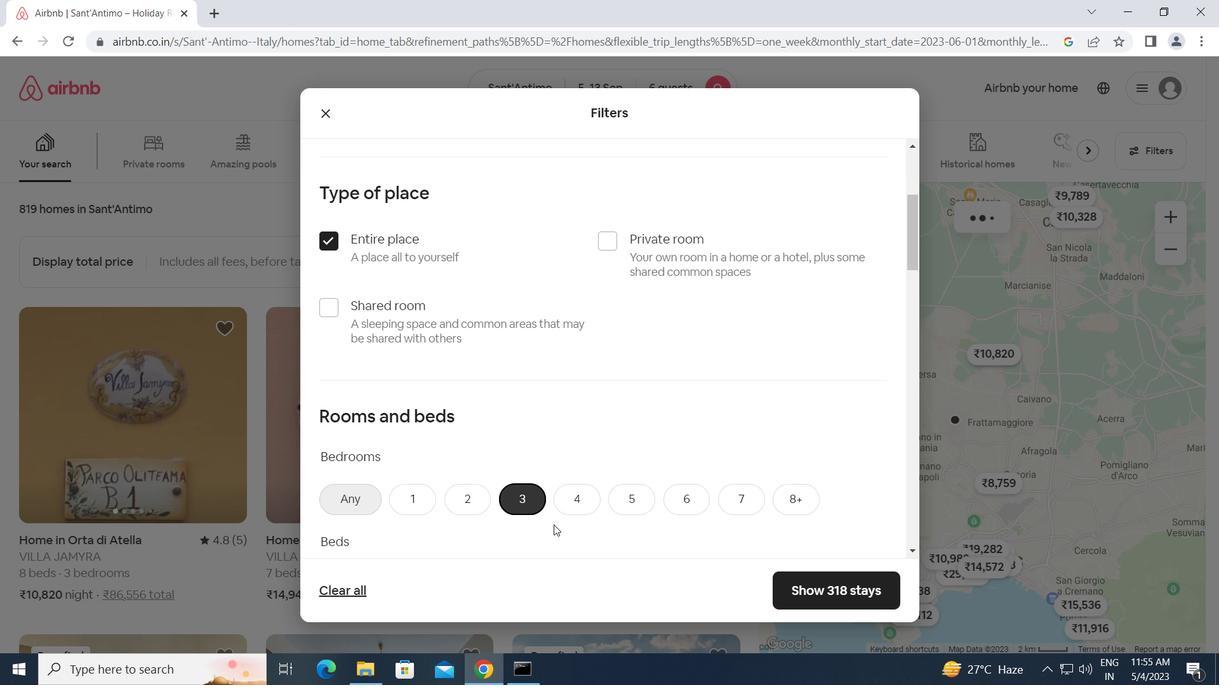 
Action: Mouse scrolled (582, 528) with delta (0, 0)
Screenshot: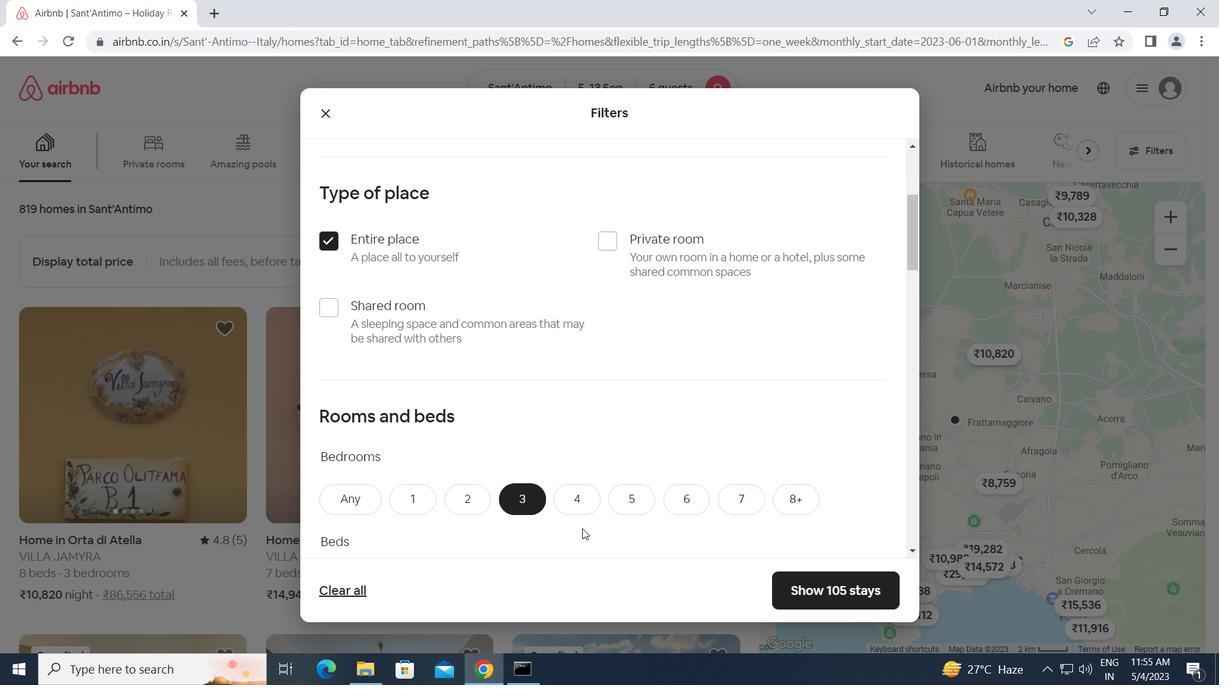 
Action: Mouse moved to (530, 508)
Screenshot: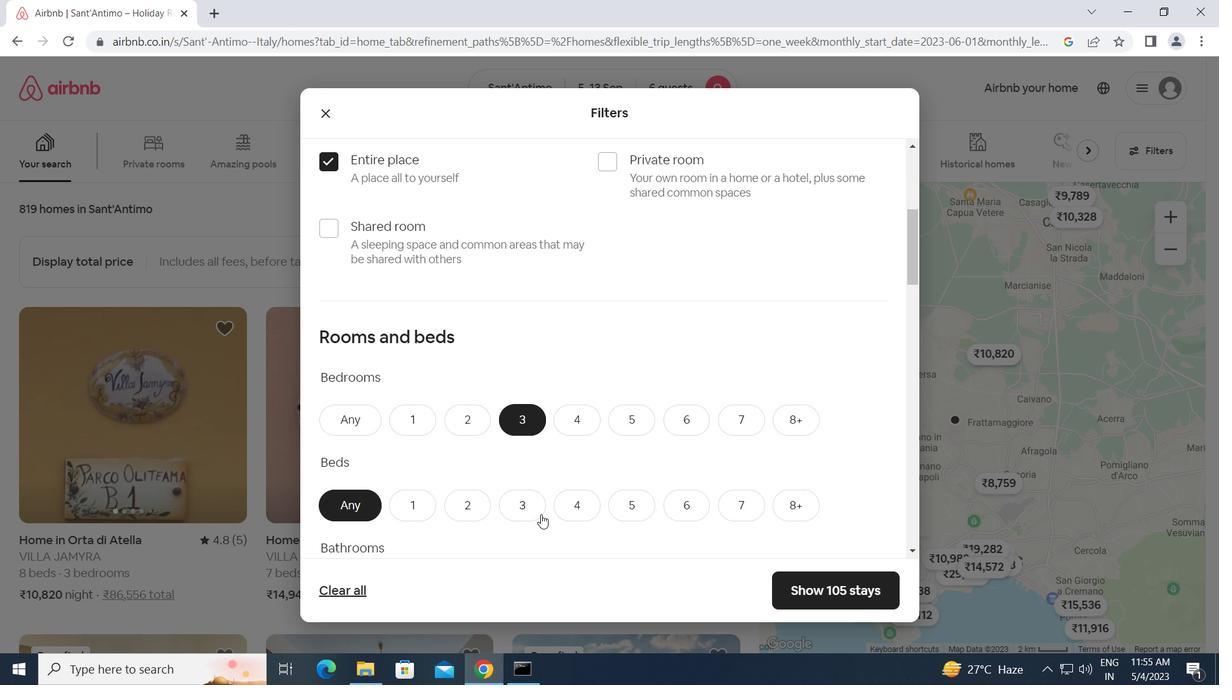 
Action: Mouse pressed left at (530, 508)
Screenshot: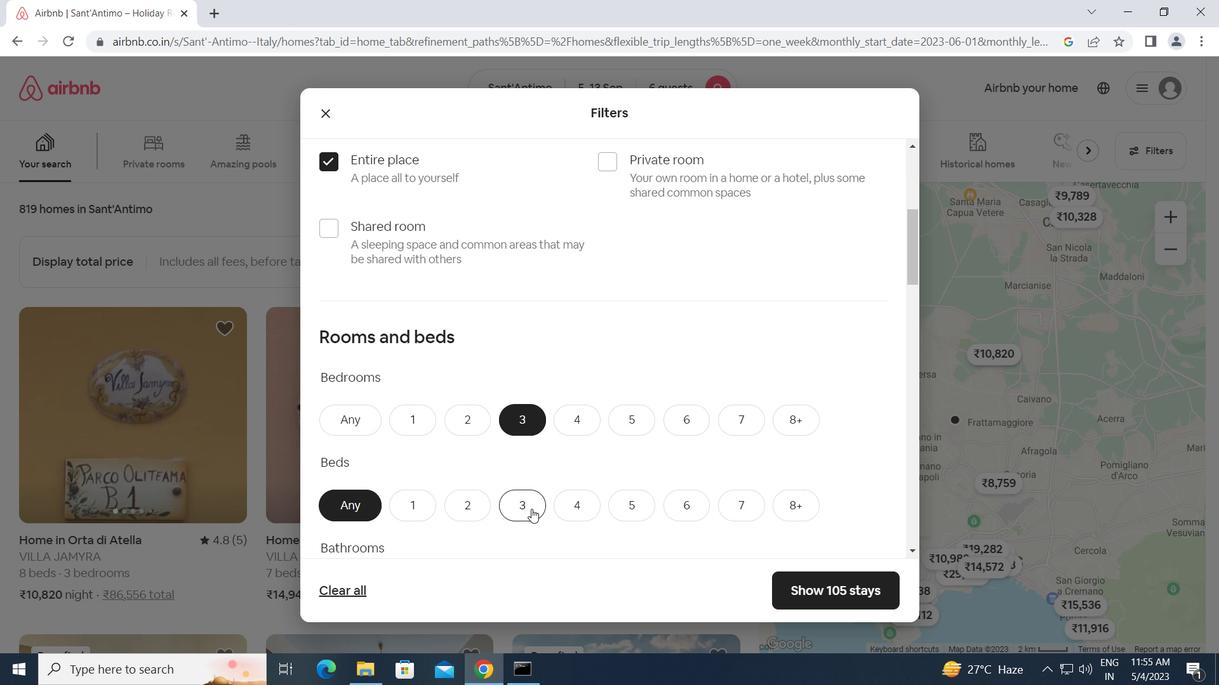 
Action: Mouse moved to (431, 543)
Screenshot: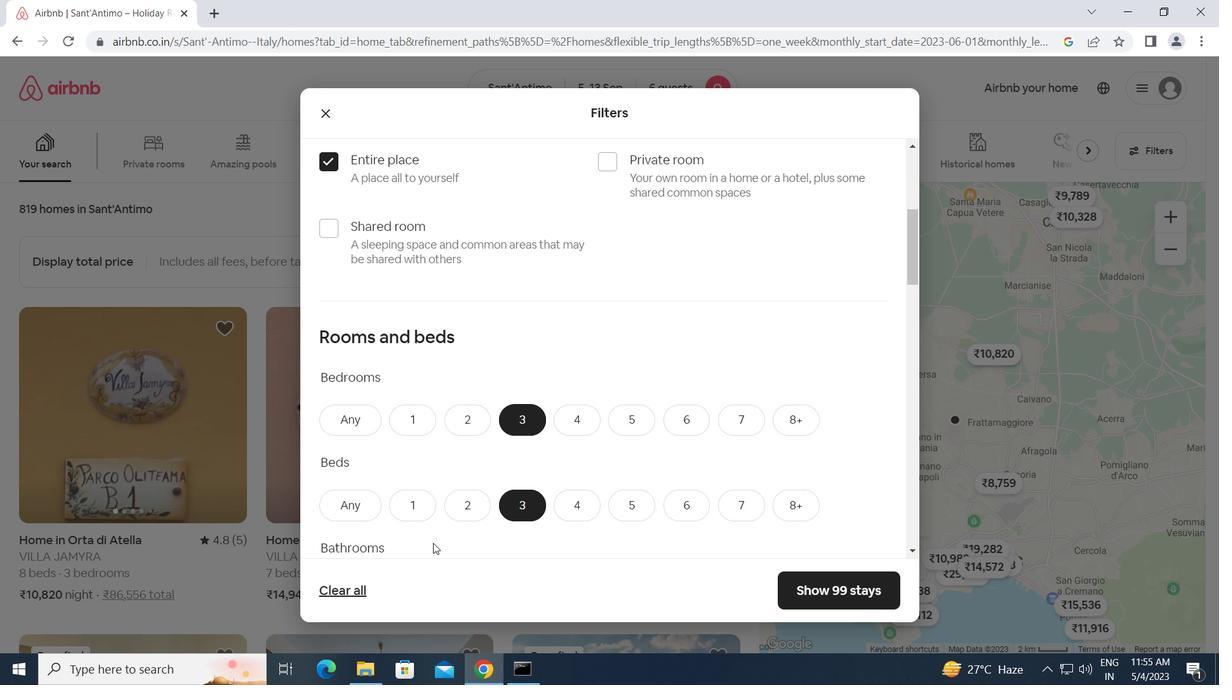 
Action: Mouse scrolled (431, 542) with delta (0, 0)
Screenshot: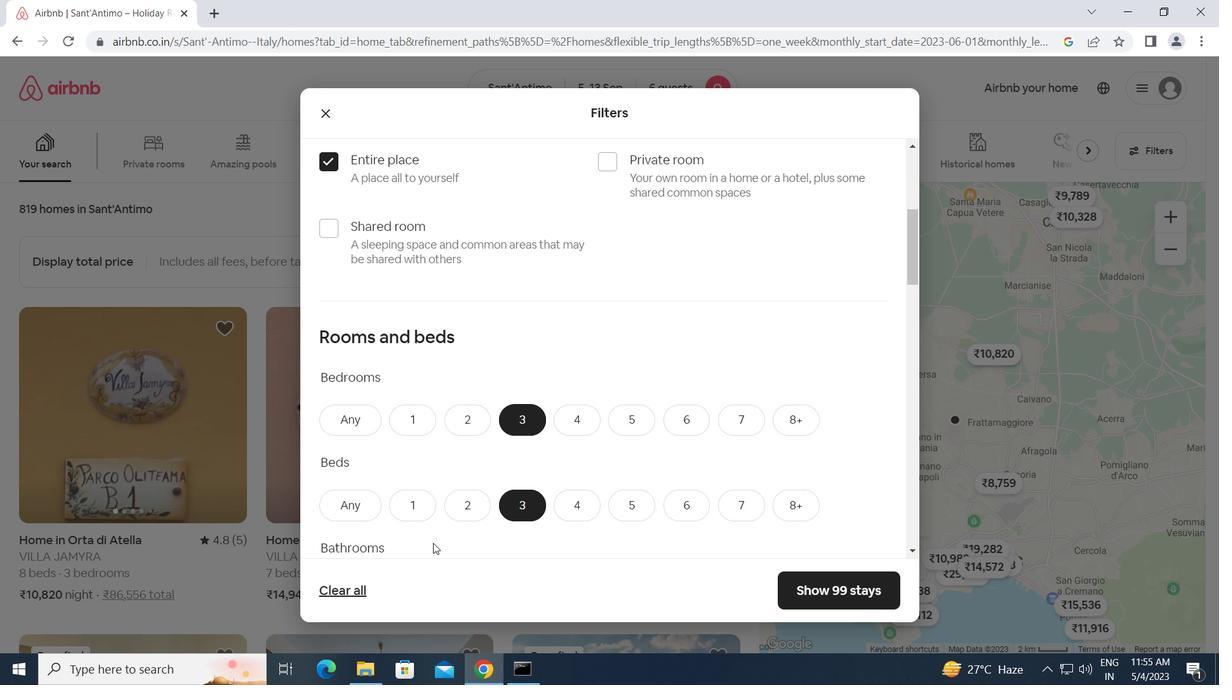 
Action: Mouse moved to (511, 507)
Screenshot: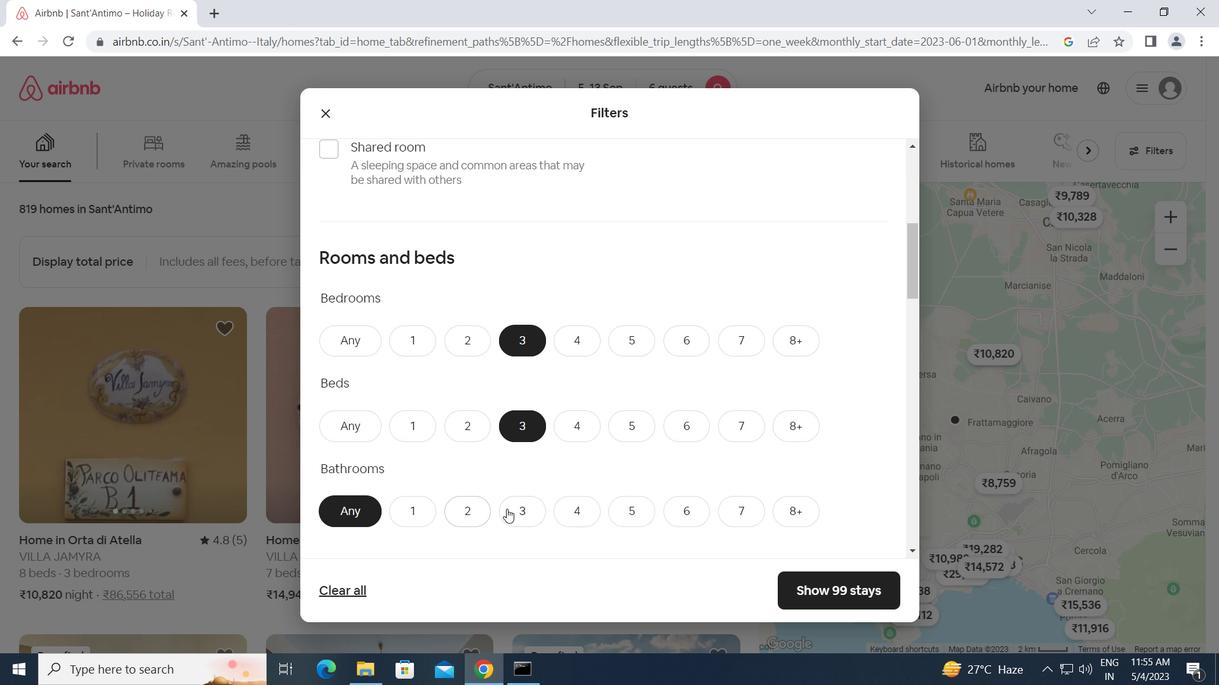 
Action: Mouse pressed left at (511, 507)
Screenshot: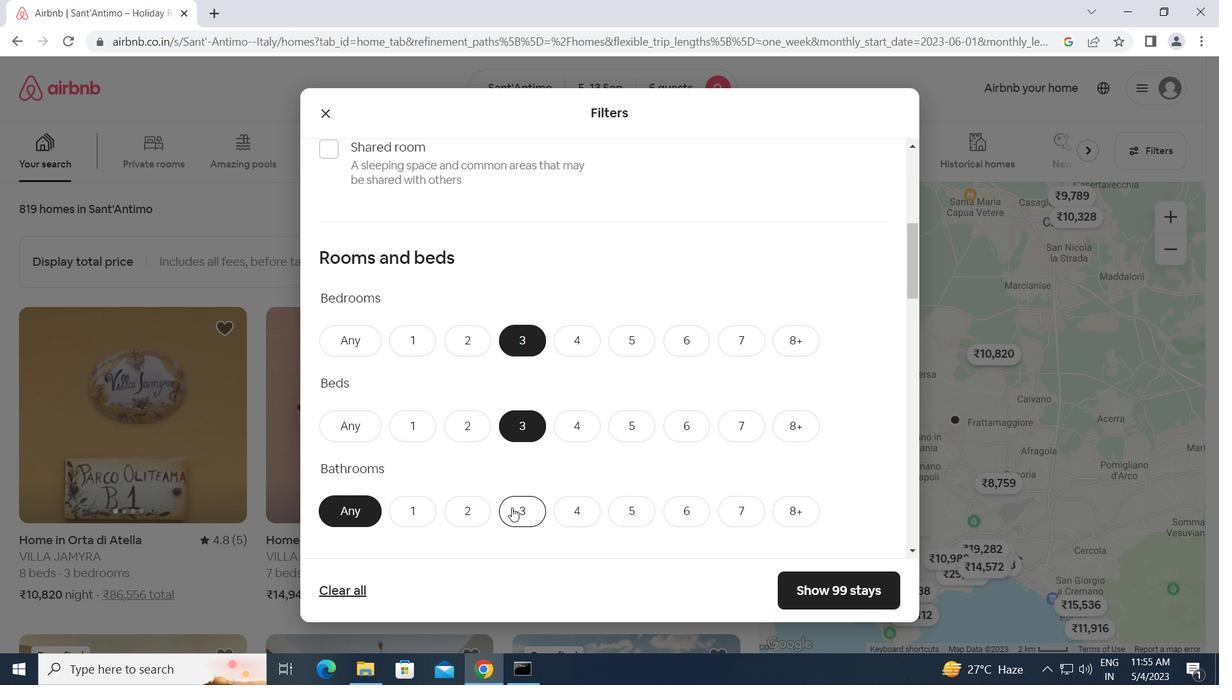 
Action: Mouse moved to (618, 528)
Screenshot: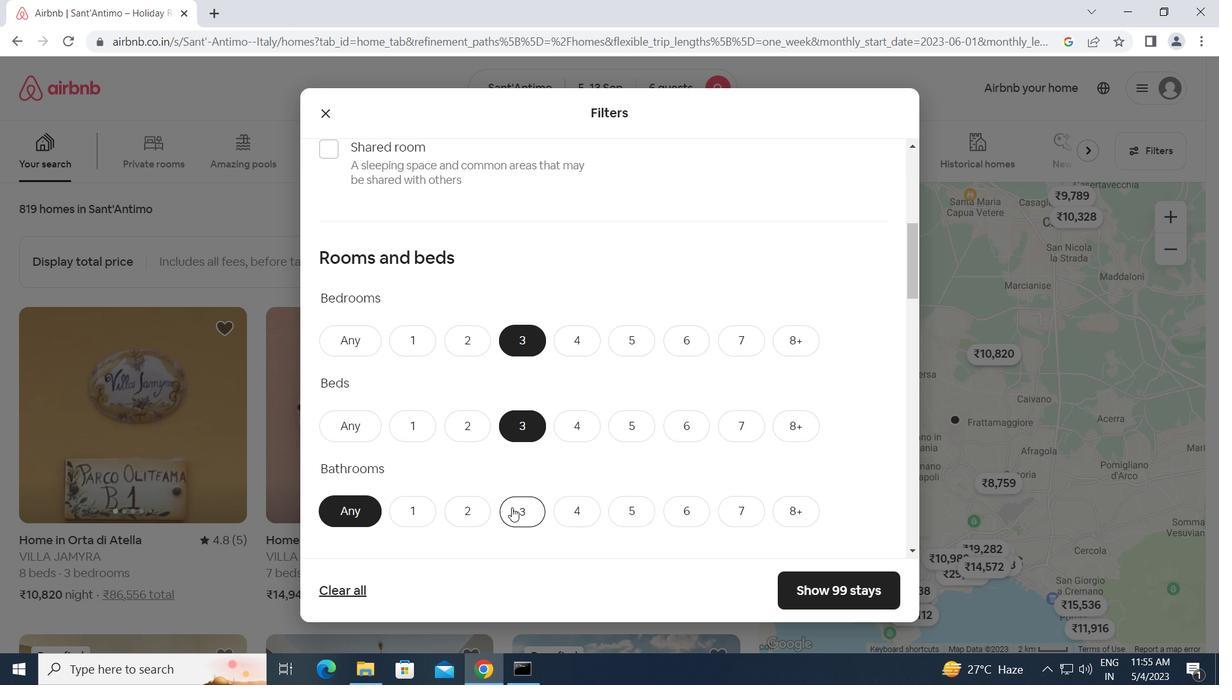 
Action: Mouse scrolled (618, 527) with delta (0, 0)
Screenshot: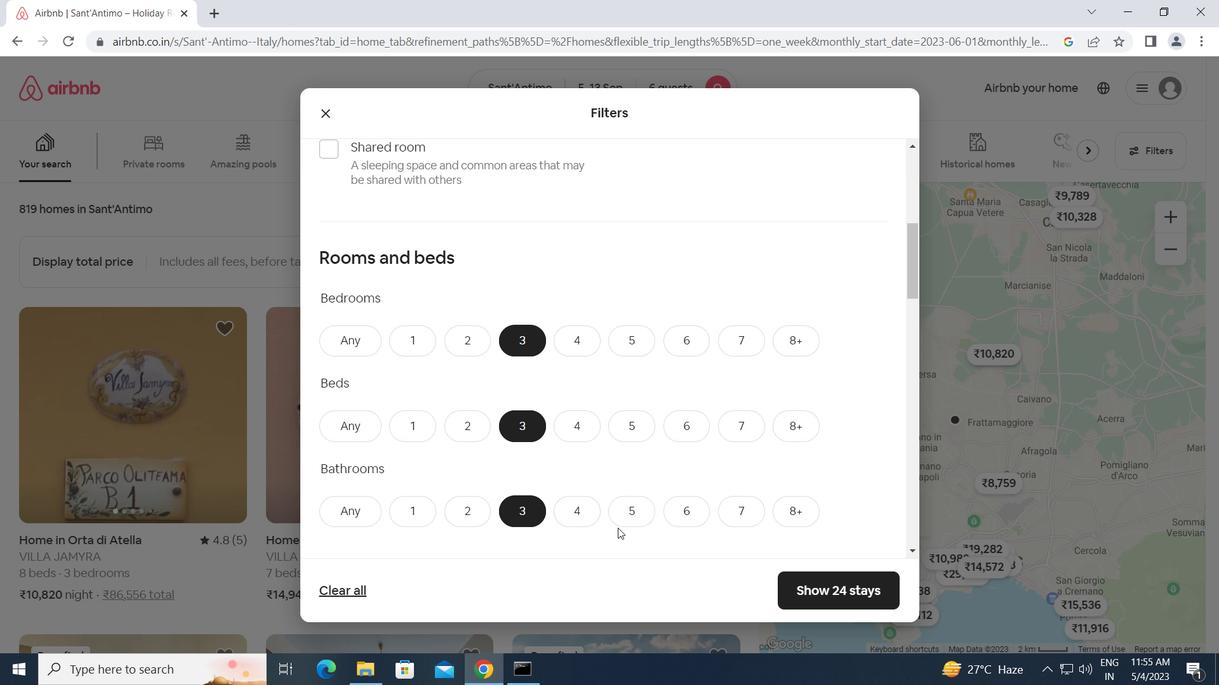 
Action: Mouse scrolled (618, 527) with delta (0, 0)
Screenshot: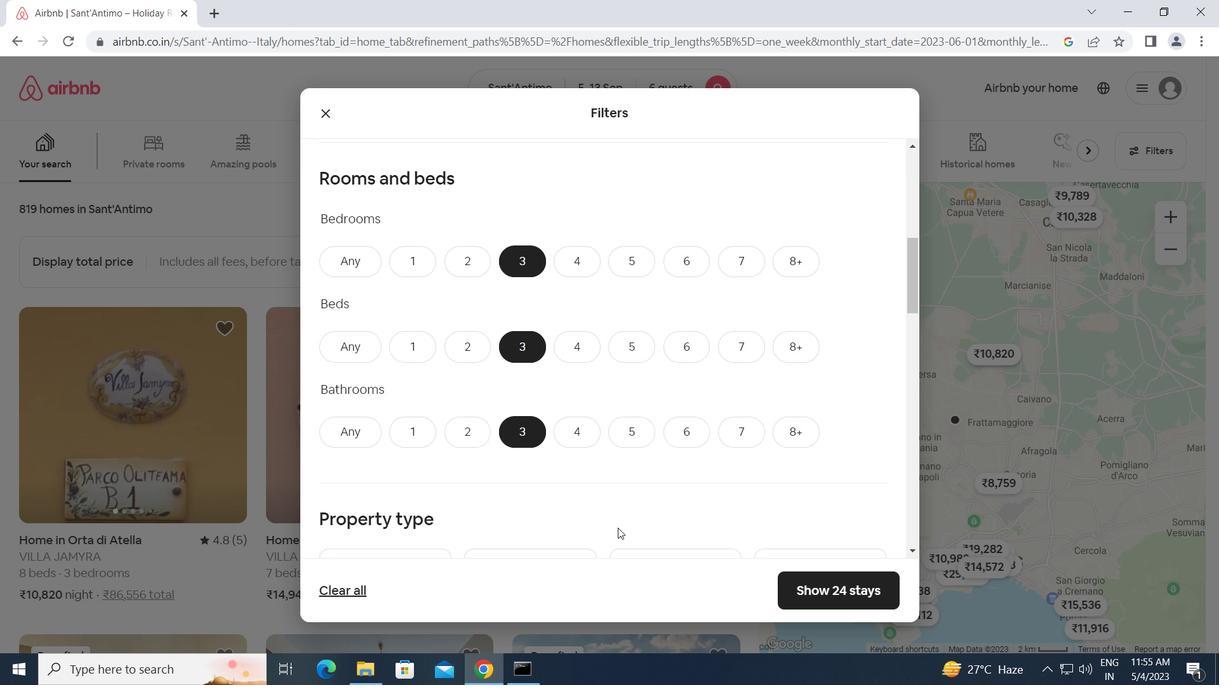 
Action: Mouse moved to (394, 503)
Screenshot: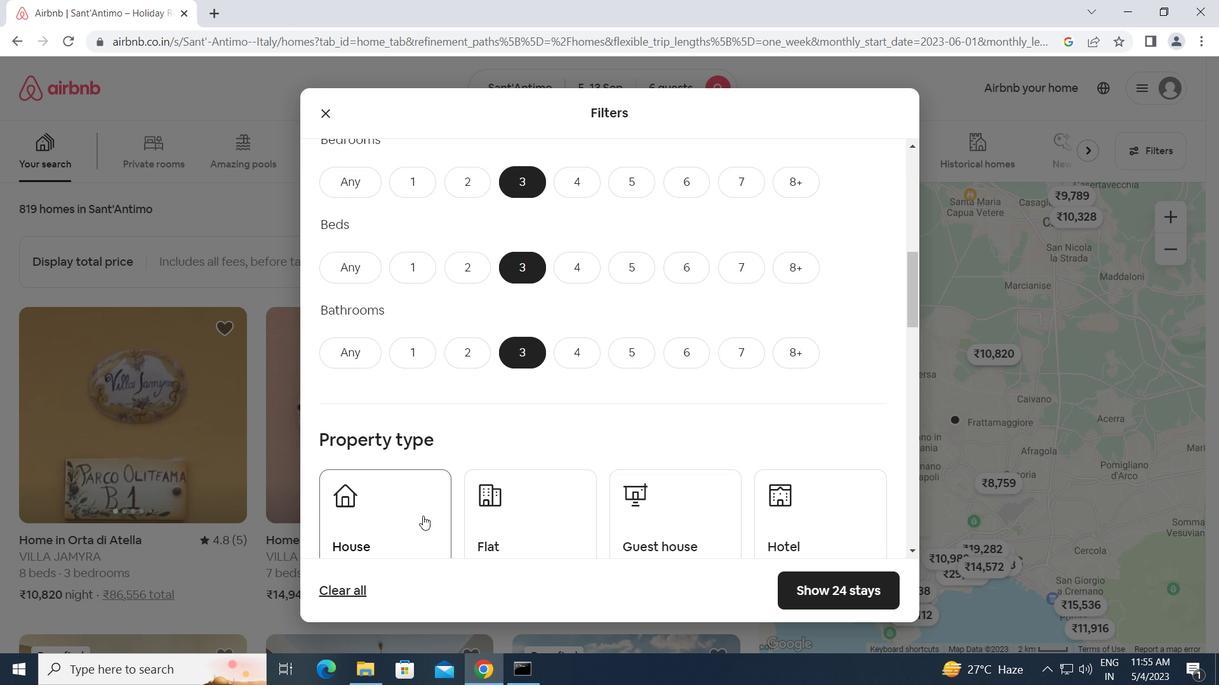 
Action: Mouse scrolled (394, 502) with delta (0, 0)
Screenshot: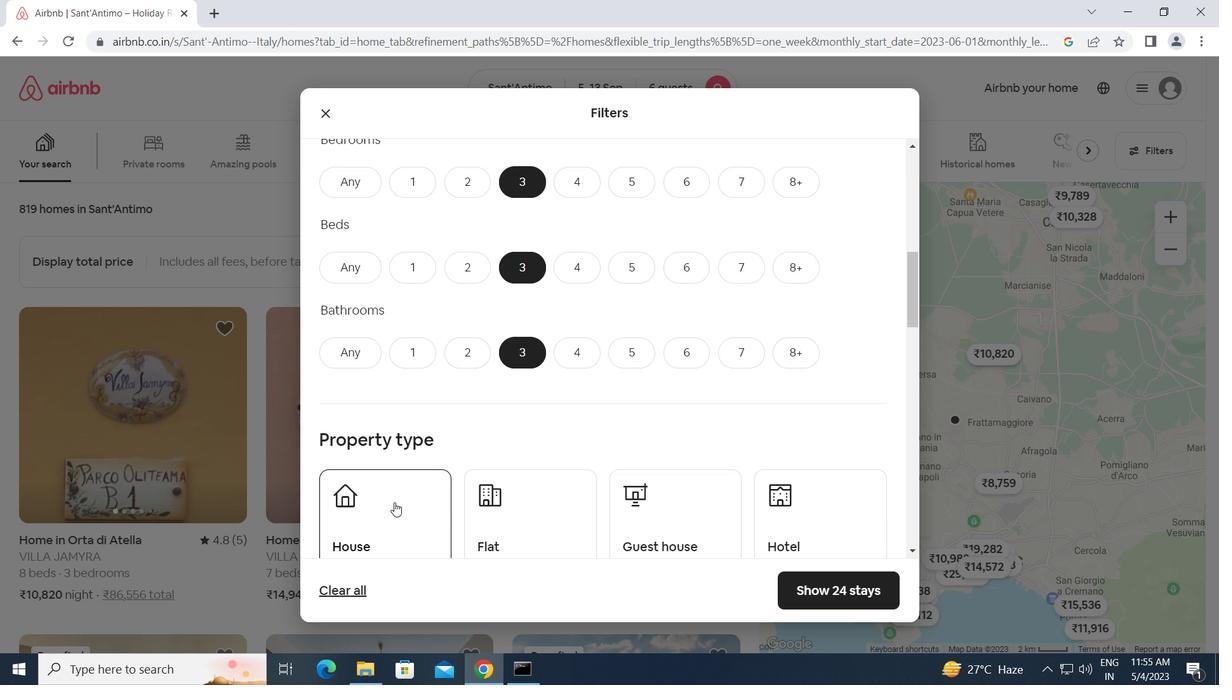 
Action: Mouse moved to (394, 485)
Screenshot: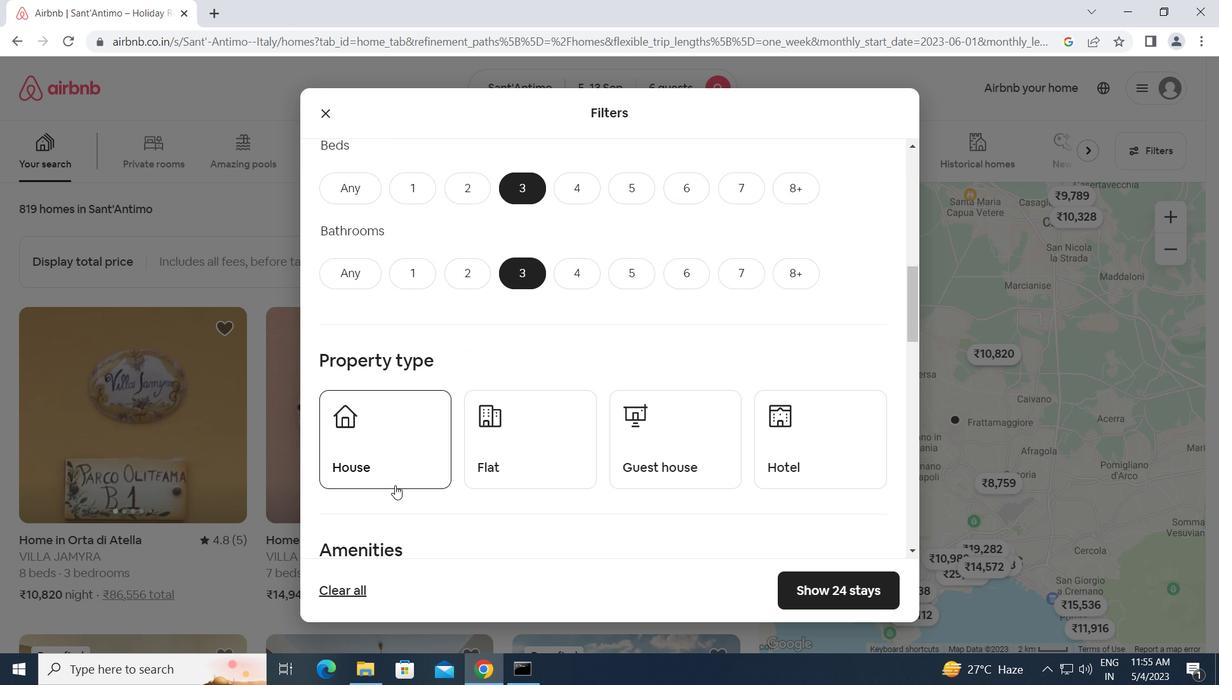 
Action: Mouse pressed left at (394, 485)
Screenshot: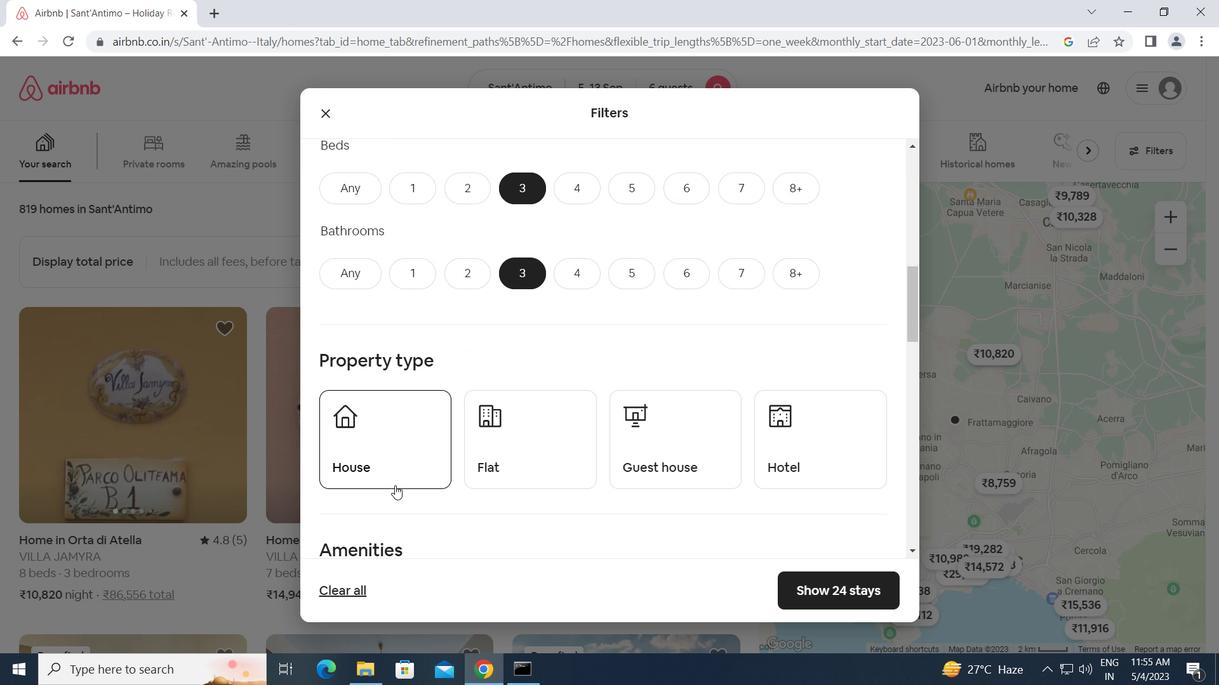 
Action: Mouse moved to (514, 463)
Screenshot: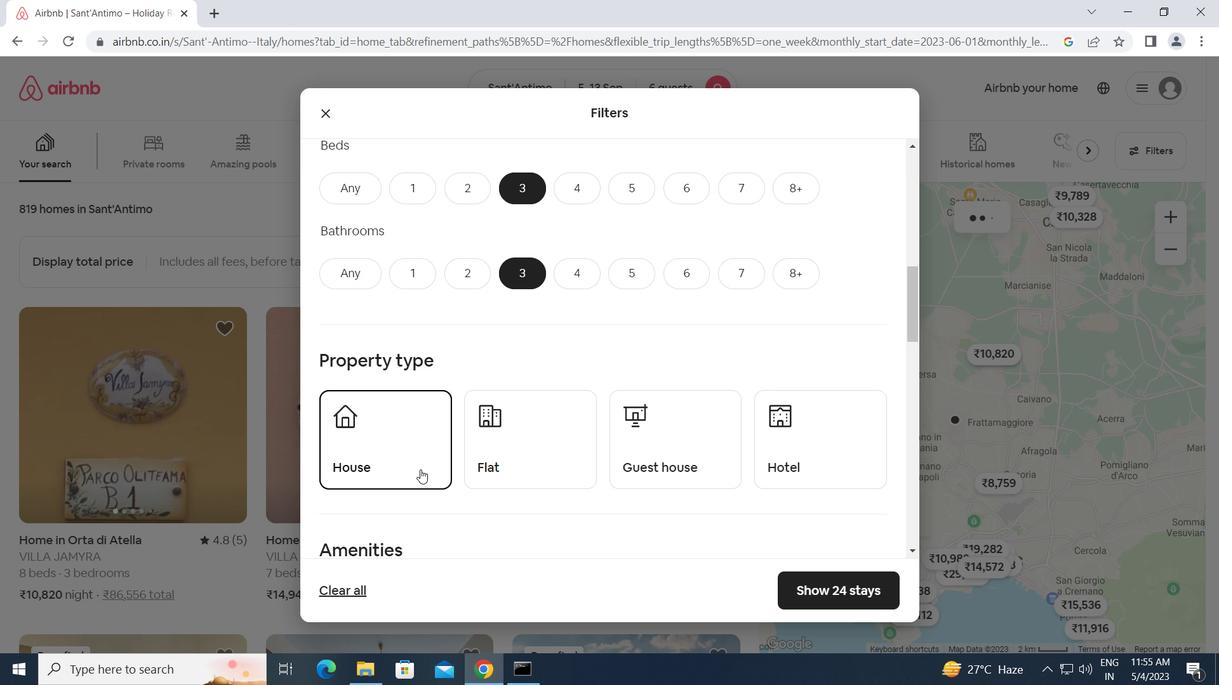 
Action: Mouse pressed left at (514, 463)
Screenshot: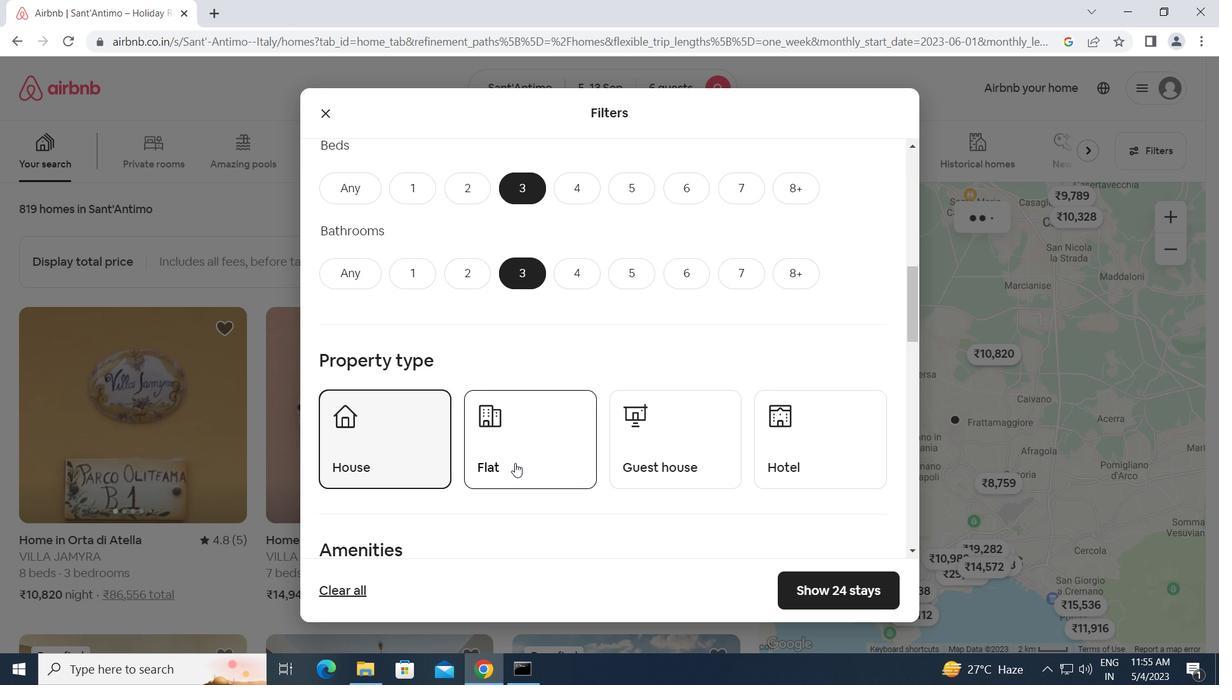 
Action: Mouse moved to (659, 459)
Screenshot: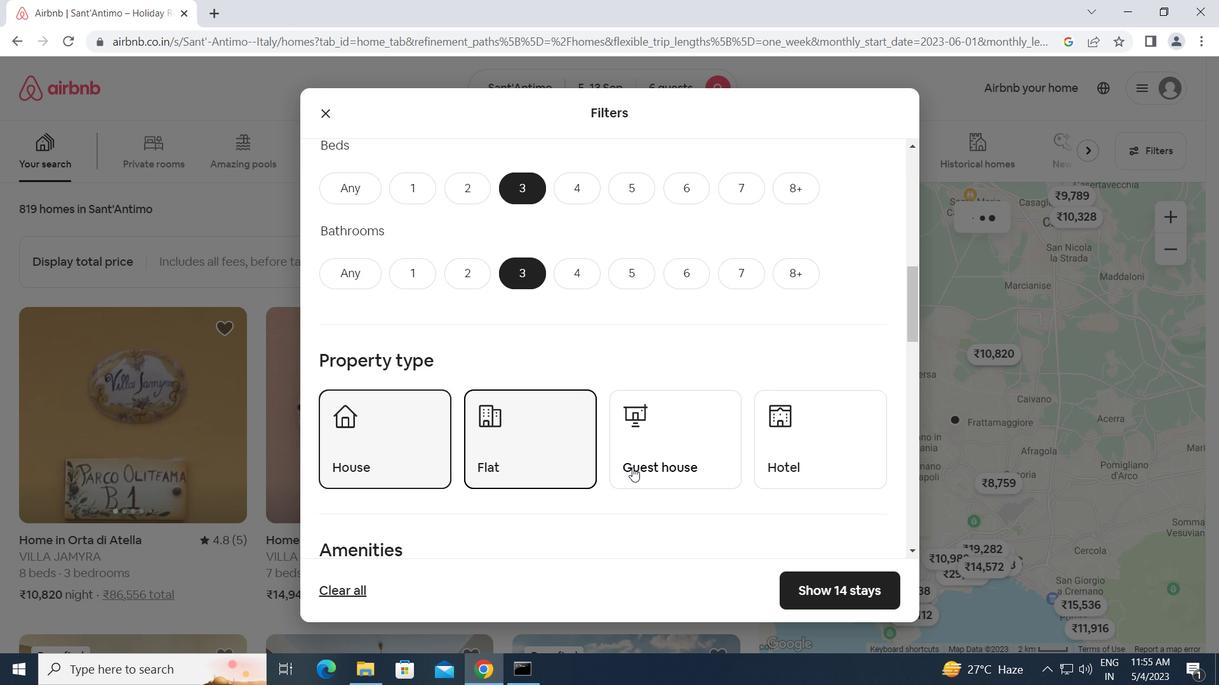 
Action: Mouse pressed left at (659, 459)
Screenshot: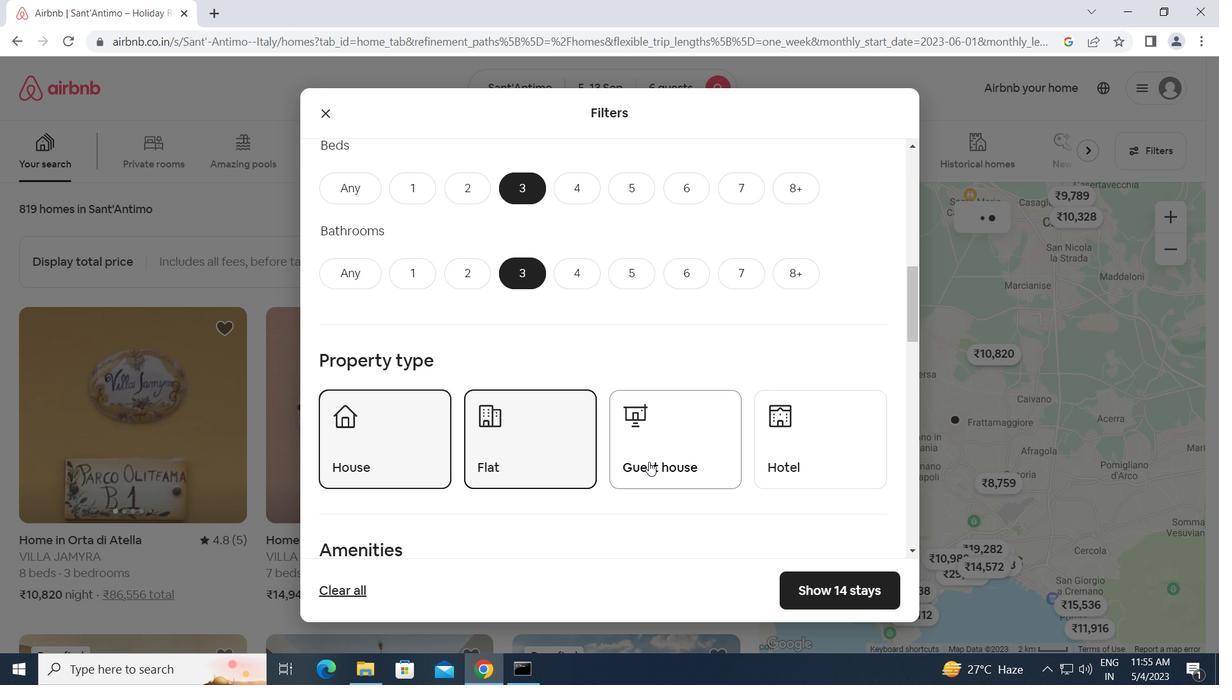 
Action: Mouse moved to (579, 500)
Screenshot: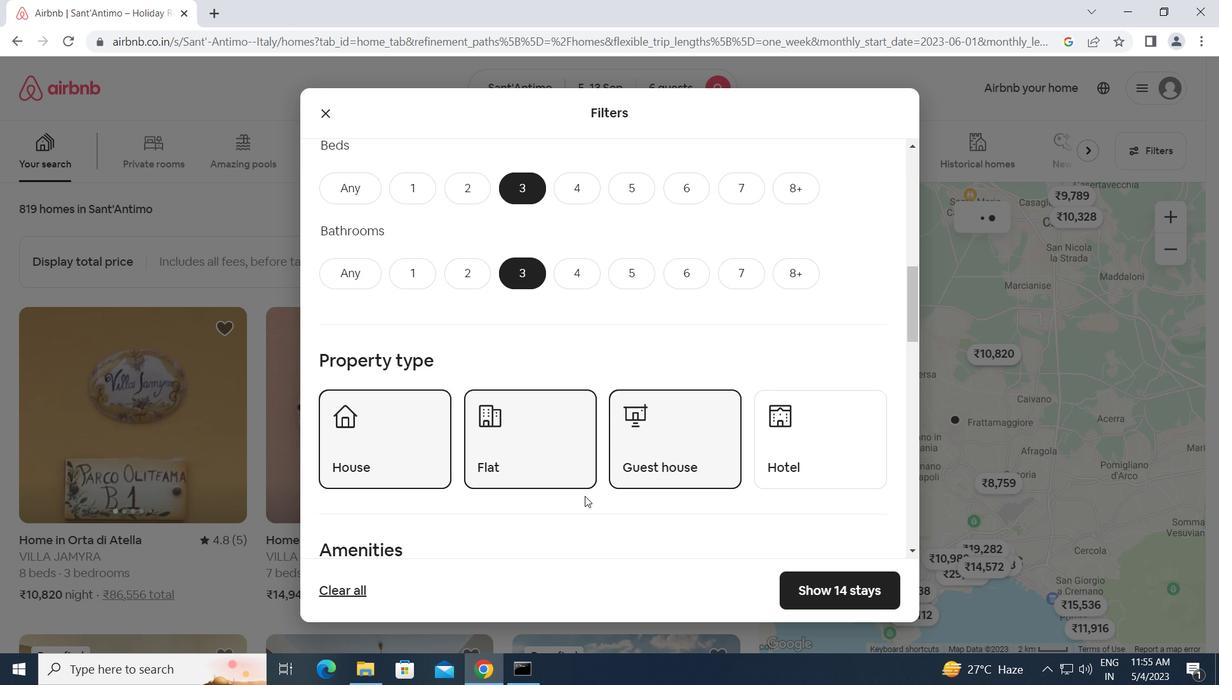 
Action: Mouse scrolled (579, 500) with delta (0, 0)
Screenshot: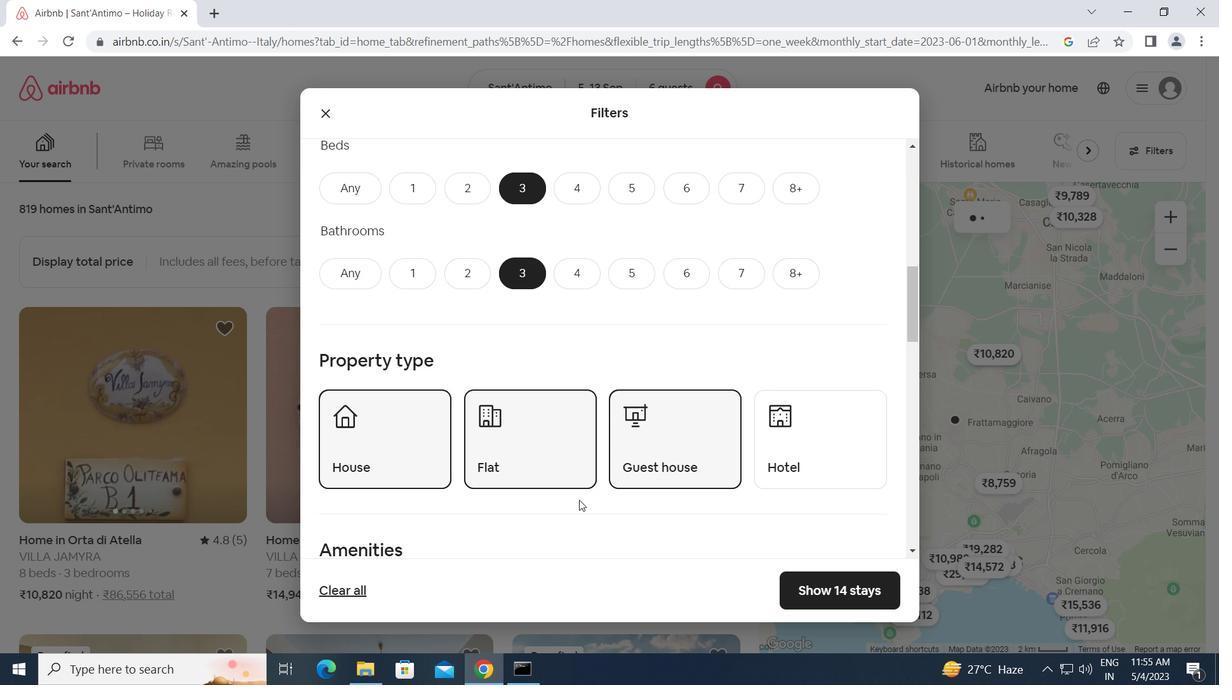 
Action: Mouse scrolled (579, 500) with delta (0, 0)
Screenshot: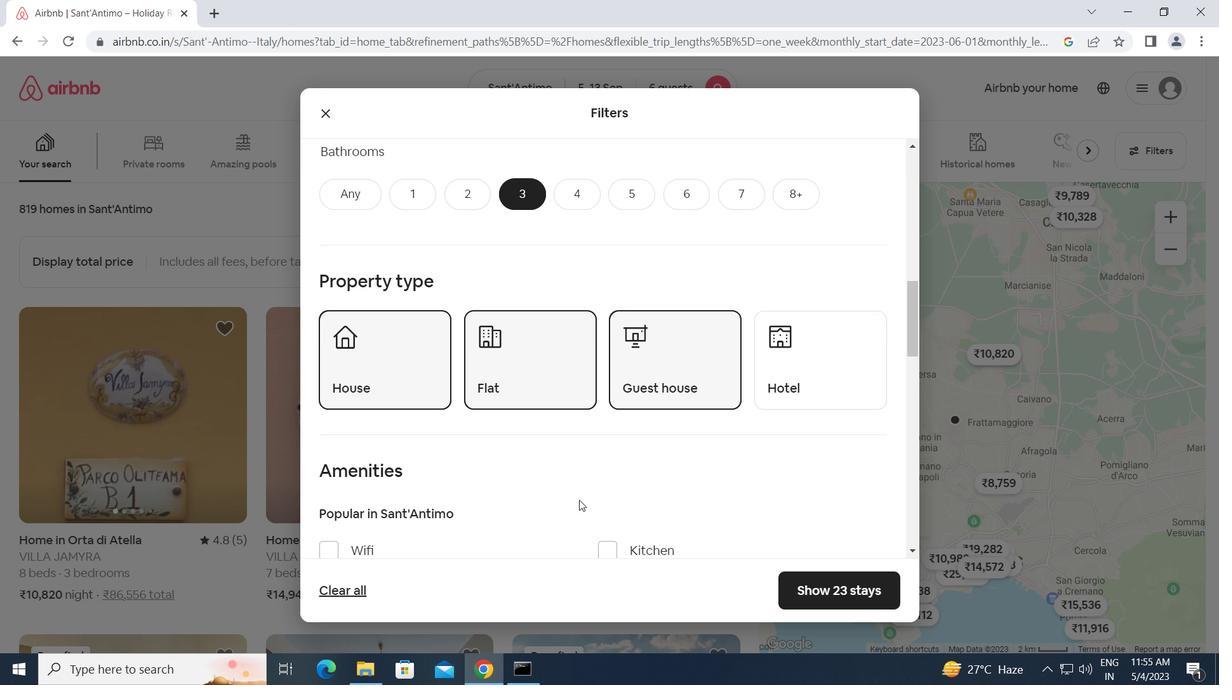 
Action: Mouse scrolled (579, 500) with delta (0, 0)
Screenshot: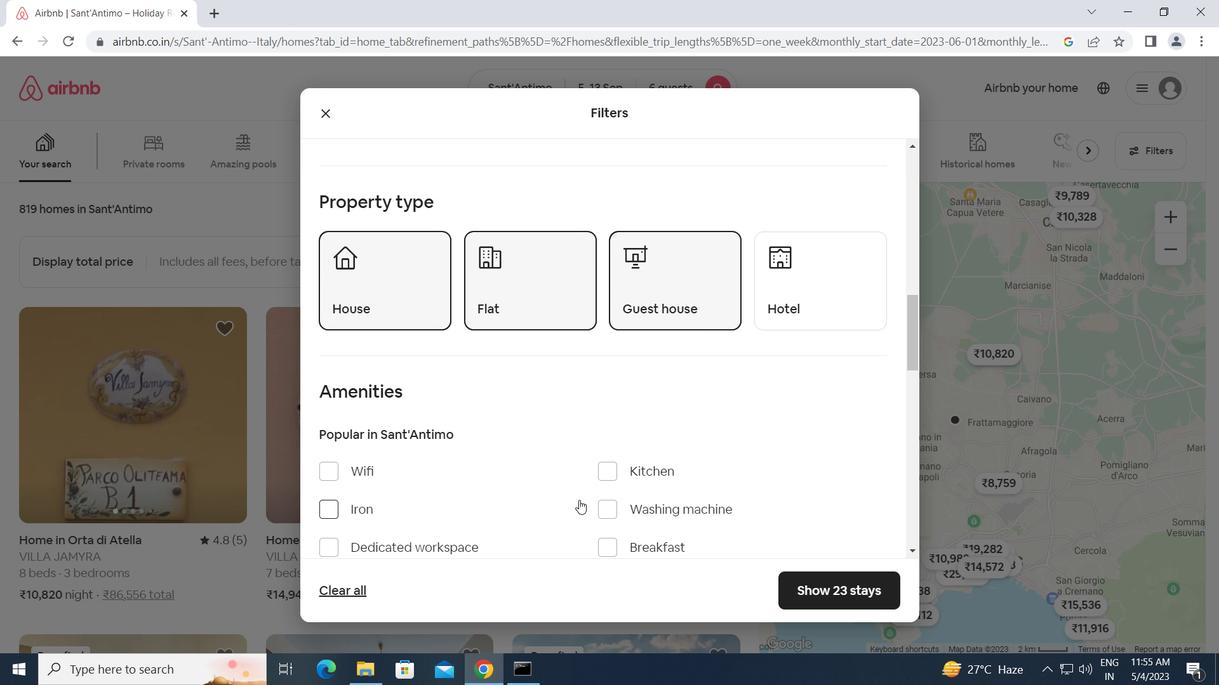
Action: Mouse scrolled (579, 500) with delta (0, 0)
Screenshot: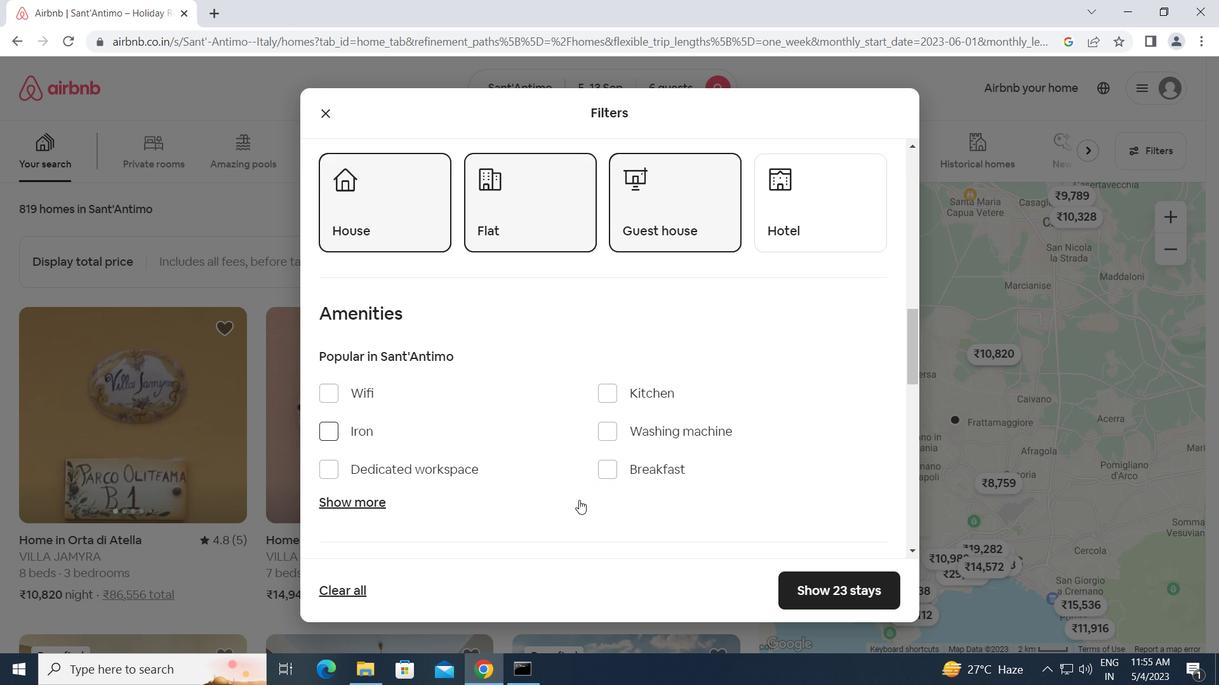
Action: Mouse scrolled (579, 500) with delta (0, 0)
Screenshot: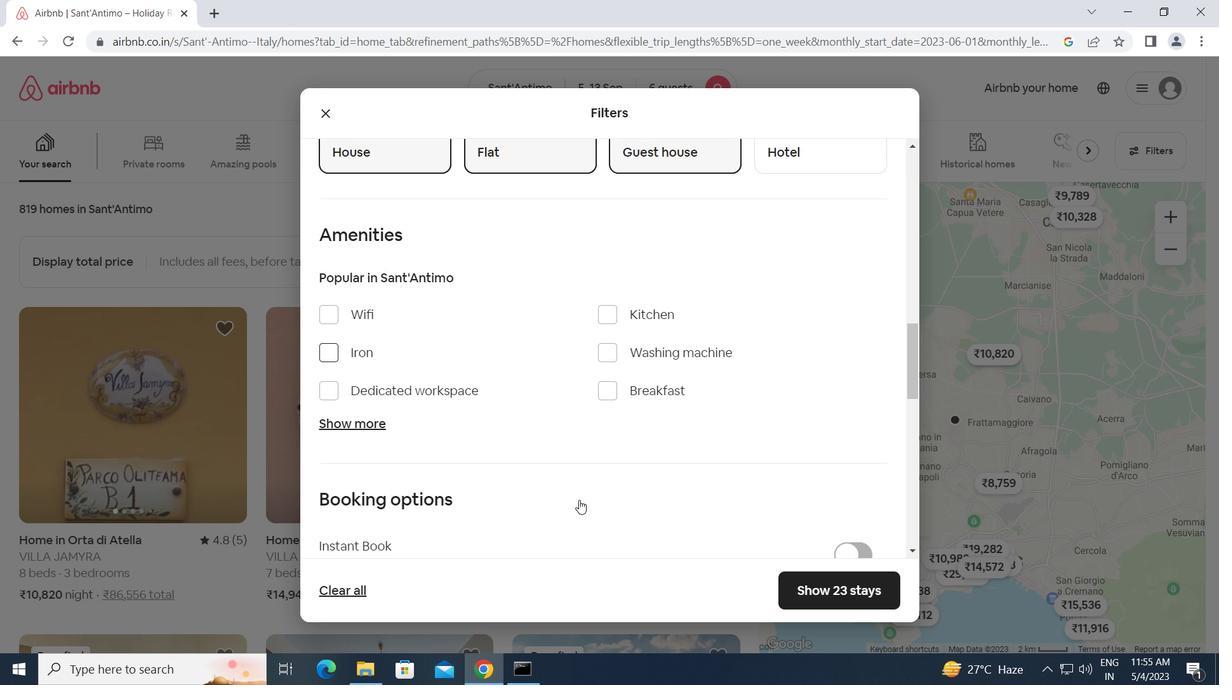 
Action: Mouse scrolled (579, 500) with delta (0, 0)
Screenshot: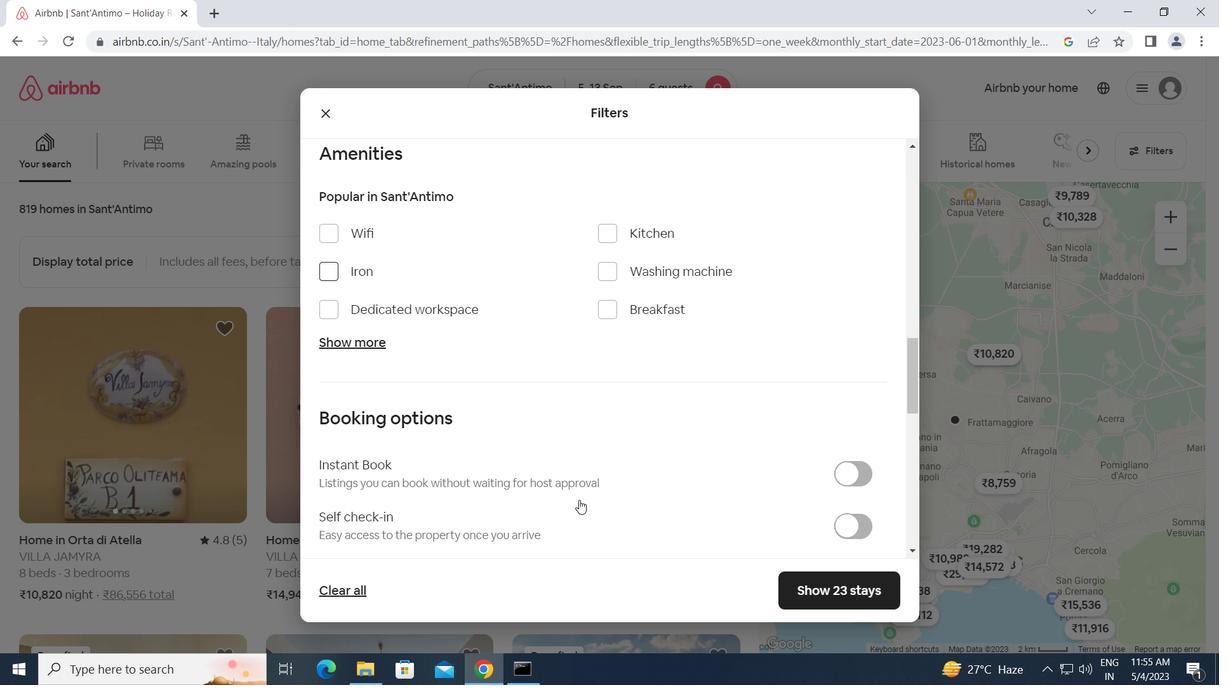 
Action: Mouse moved to (845, 446)
Screenshot: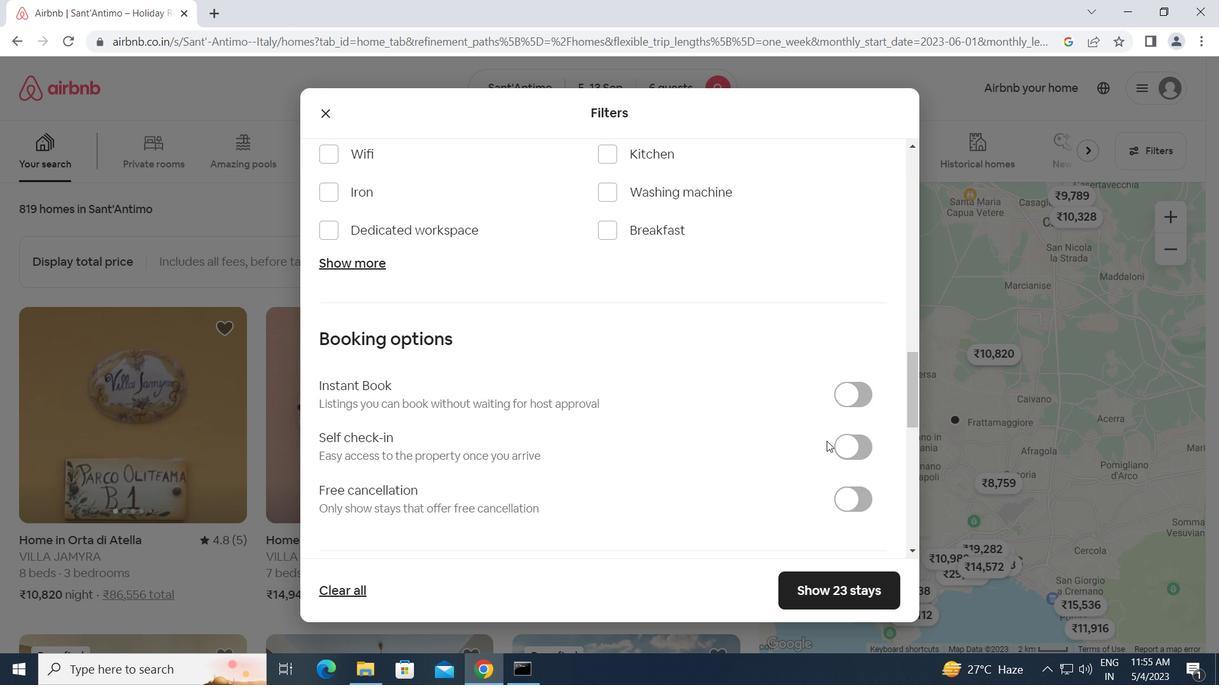 
Action: Mouse pressed left at (845, 446)
Screenshot: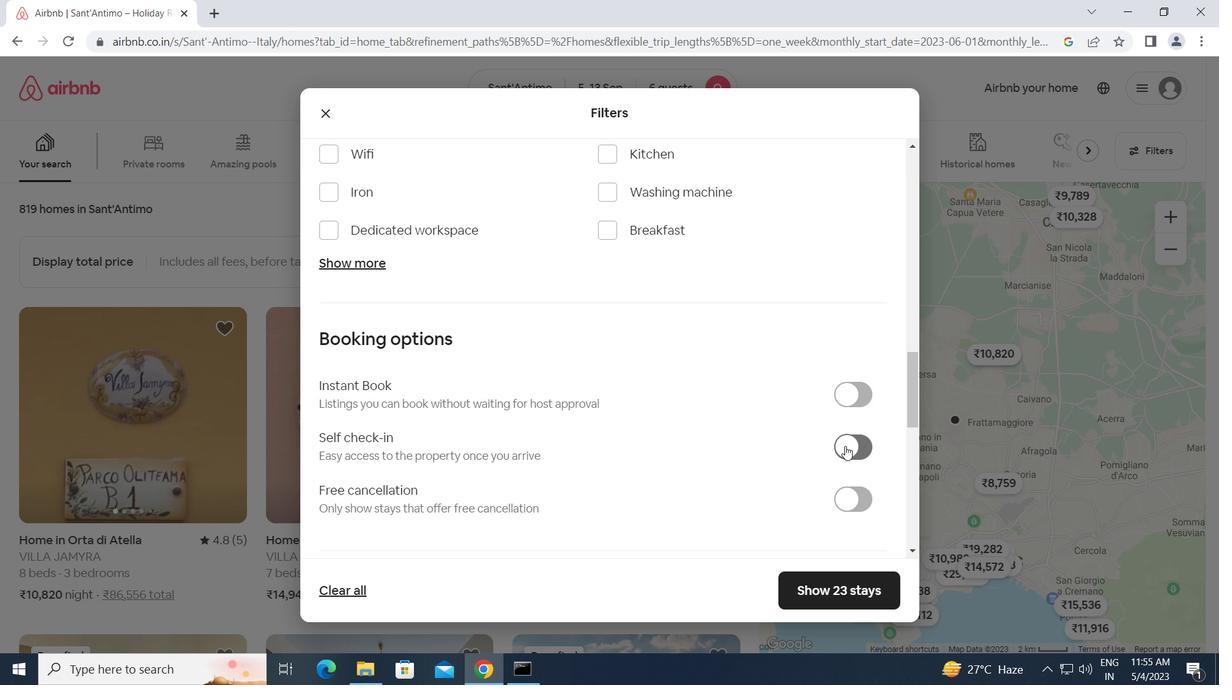 
Action: Mouse moved to (603, 478)
Screenshot: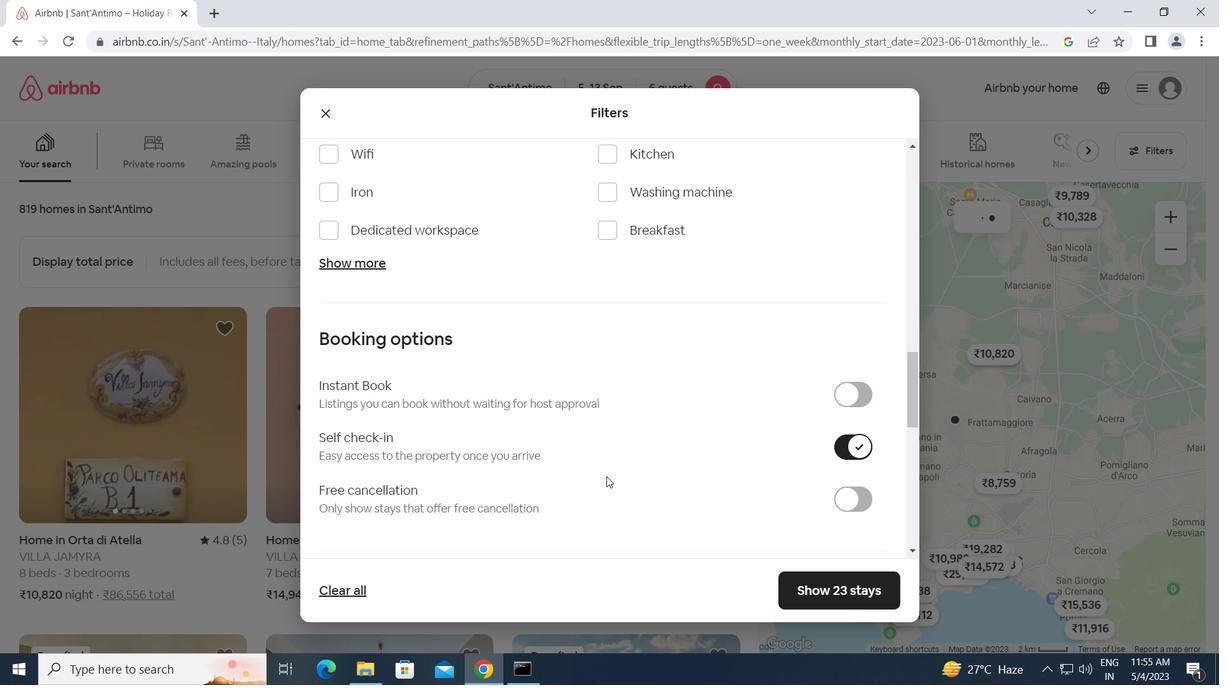 
Action: Mouse scrolled (603, 478) with delta (0, 0)
Screenshot: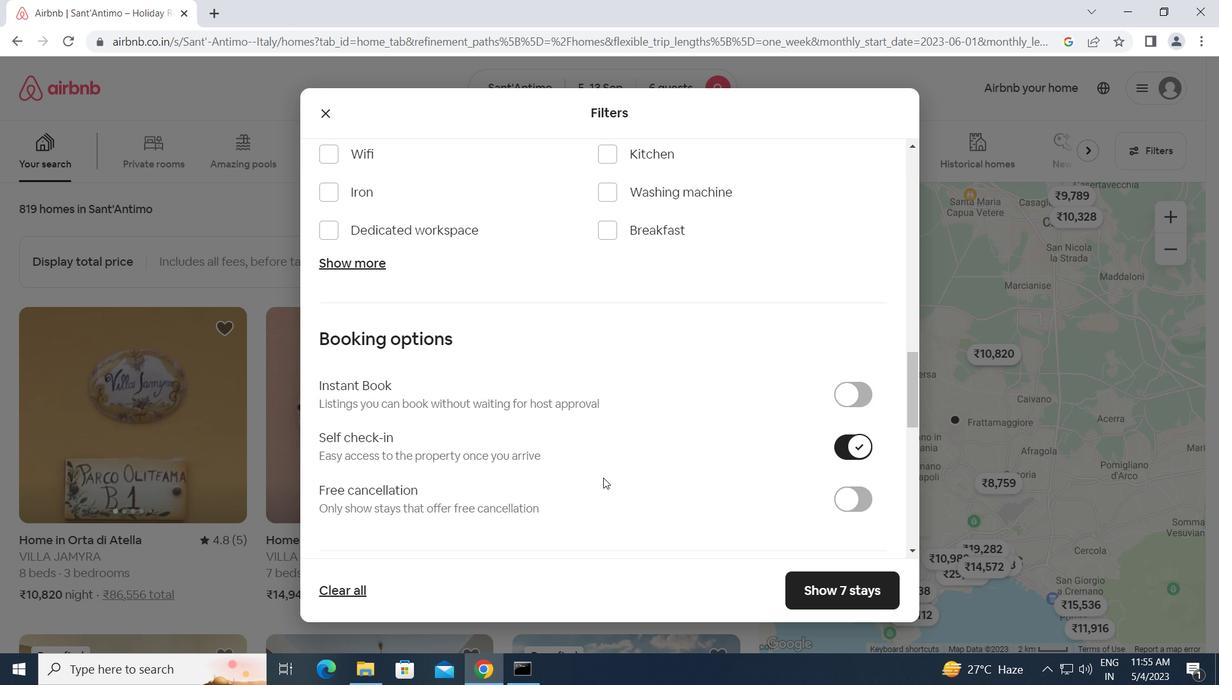 
Action: Mouse scrolled (603, 478) with delta (0, 0)
Screenshot: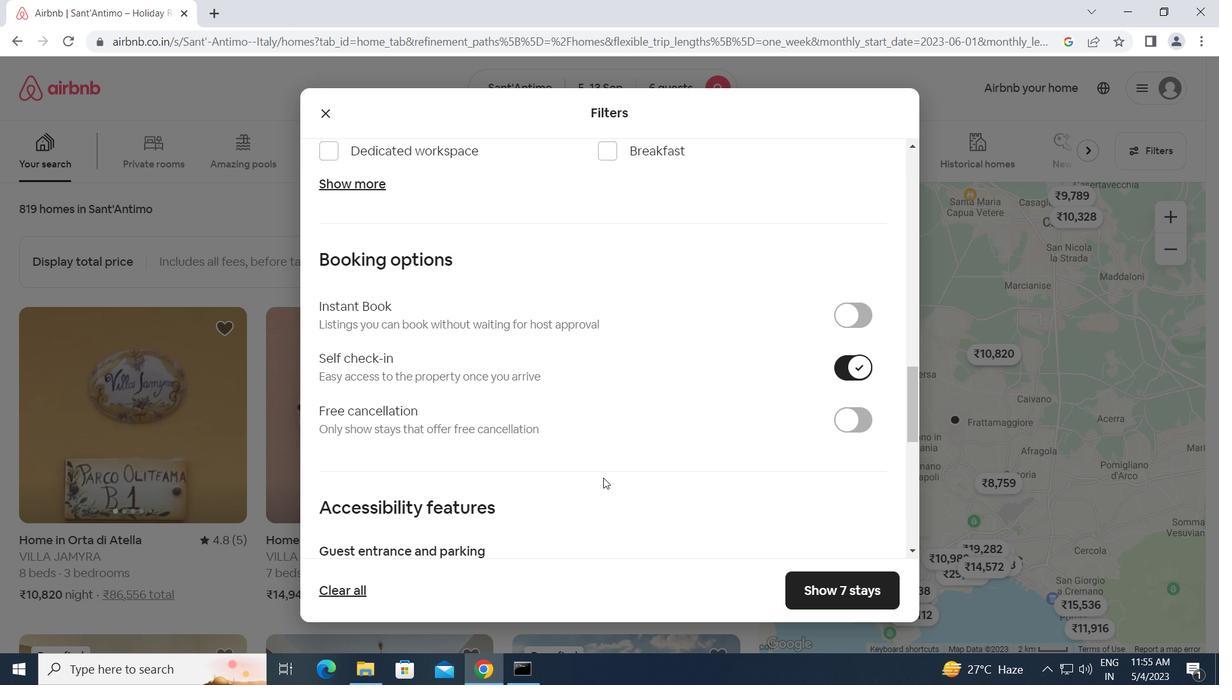 
Action: Mouse scrolled (603, 478) with delta (0, 0)
Screenshot: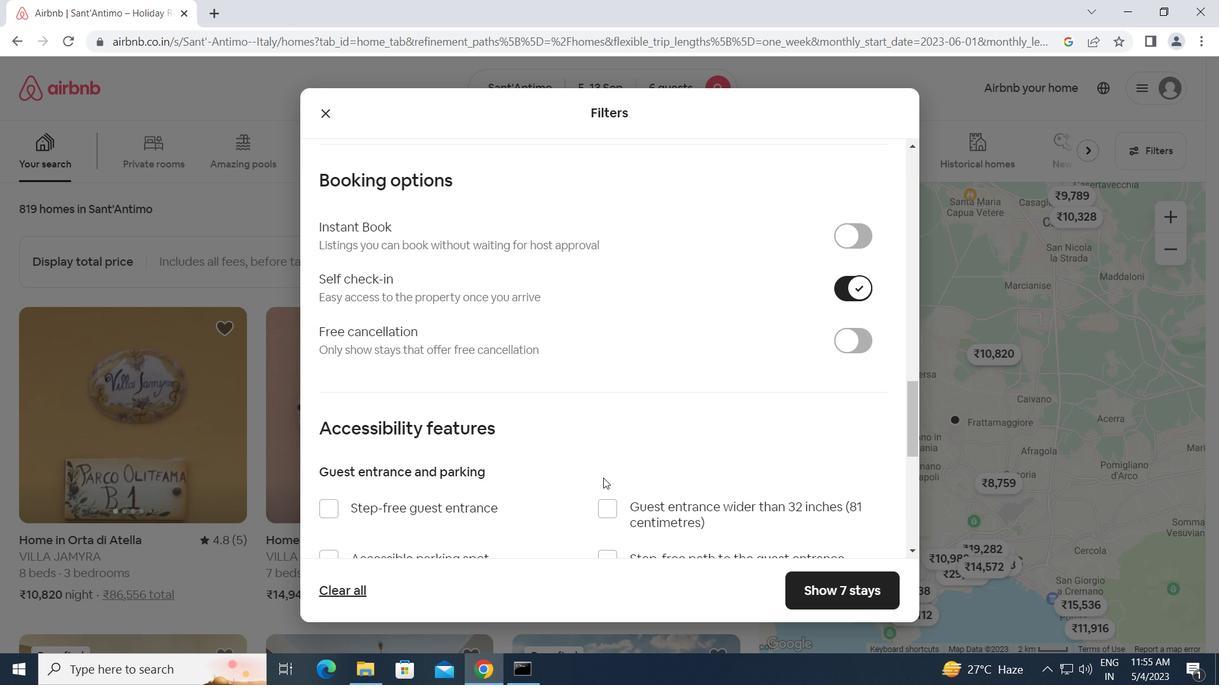 
Action: Mouse scrolled (603, 478) with delta (0, 0)
Screenshot: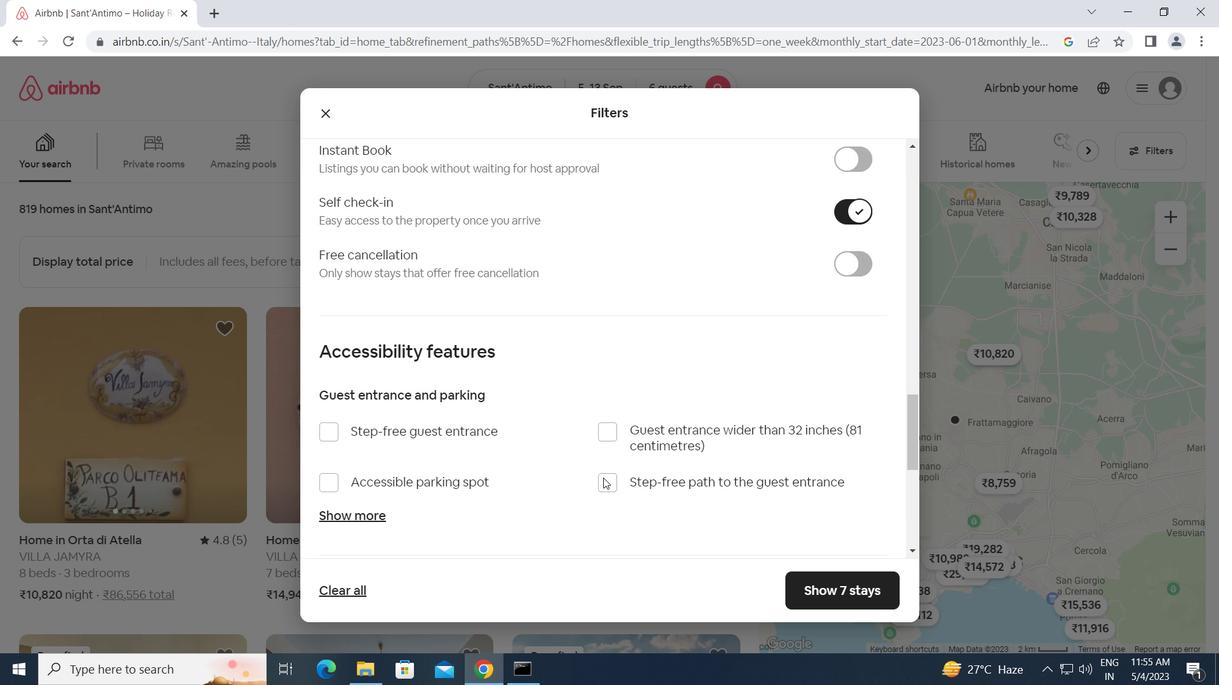 
Action: Mouse scrolled (603, 478) with delta (0, 0)
Screenshot: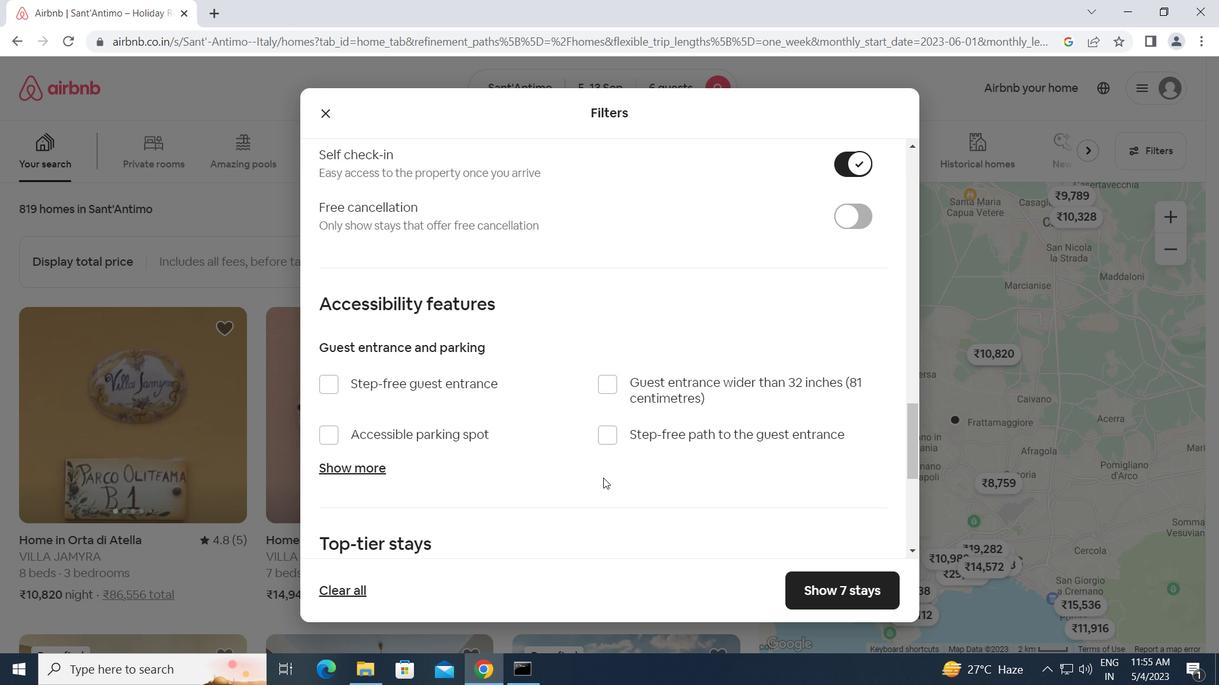
Action: Mouse scrolled (603, 478) with delta (0, 0)
Screenshot: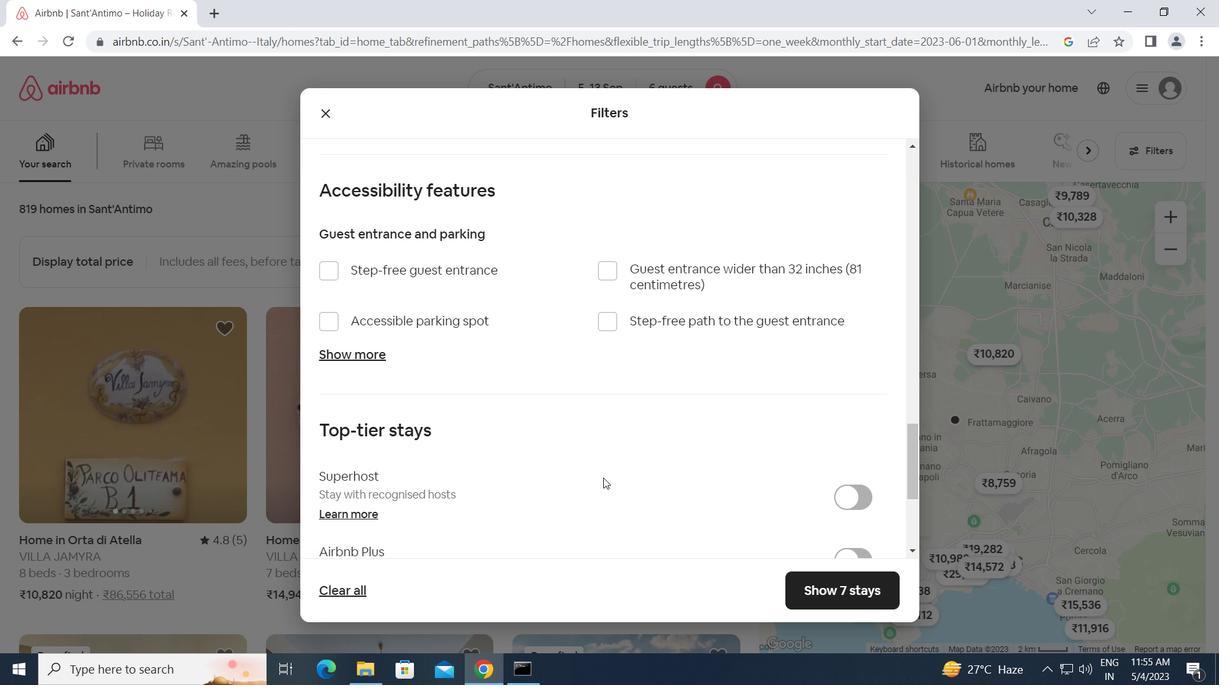 
Action: Mouse scrolled (603, 478) with delta (0, 0)
Screenshot: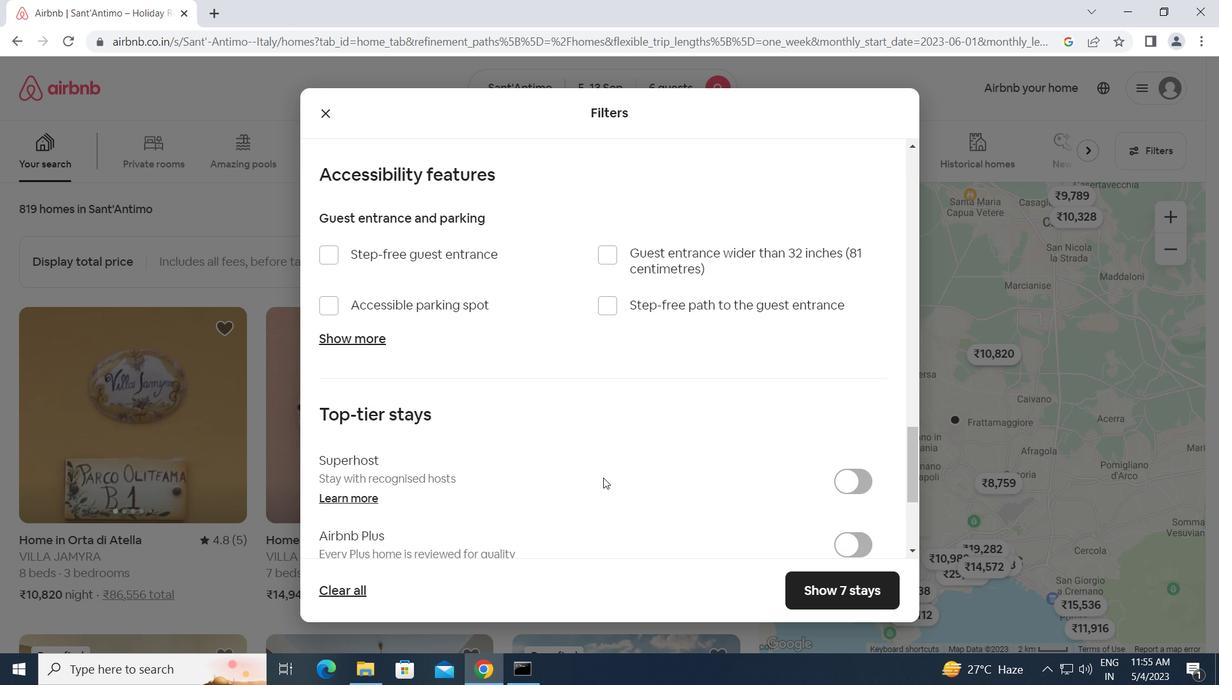 
Action: Mouse scrolled (603, 478) with delta (0, 0)
Screenshot: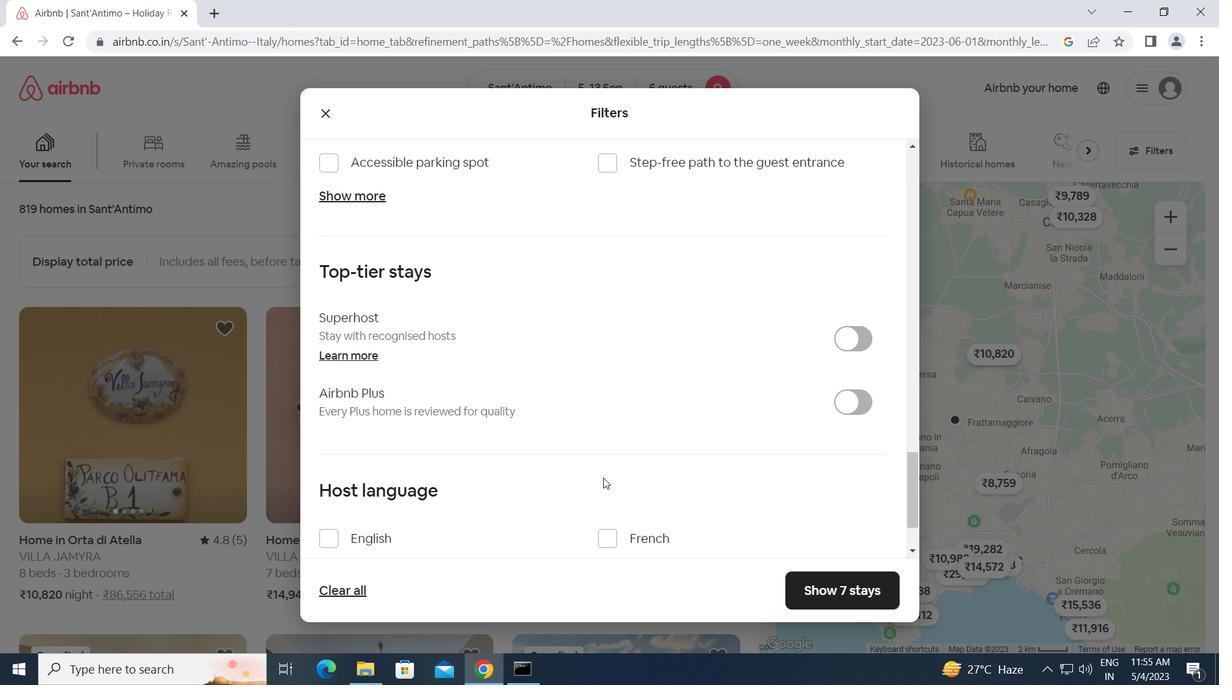 
Action: Mouse scrolled (603, 478) with delta (0, 0)
Screenshot: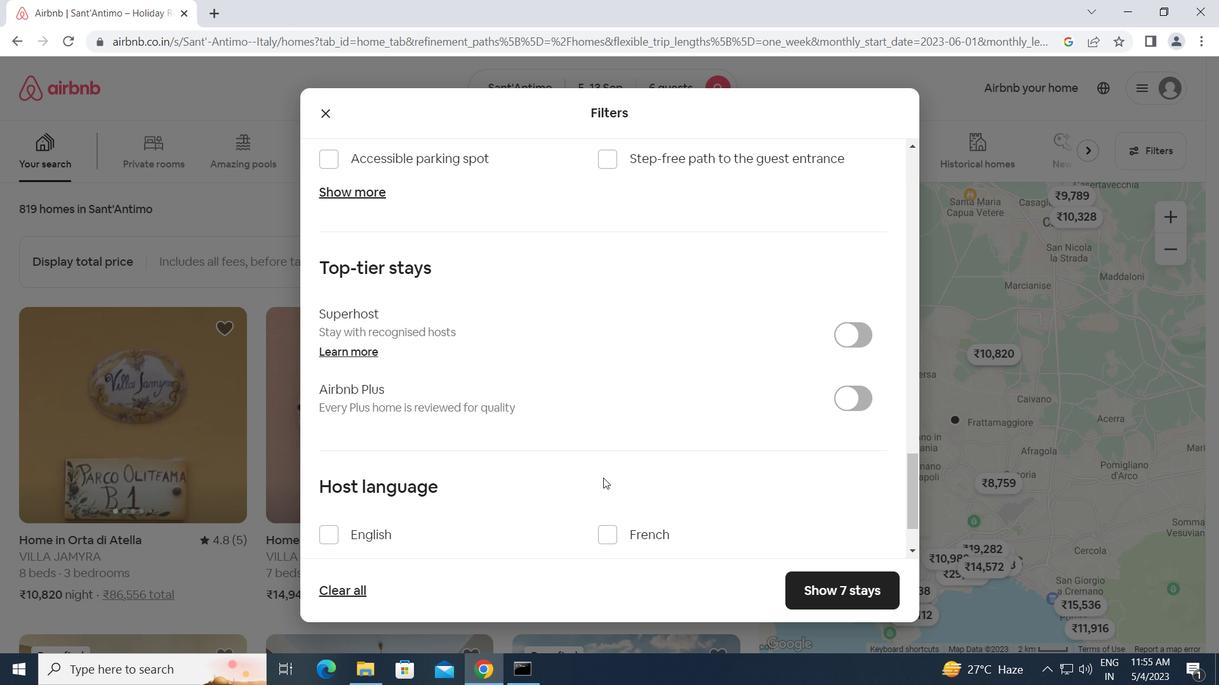 
Action: Mouse moved to (328, 441)
Screenshot: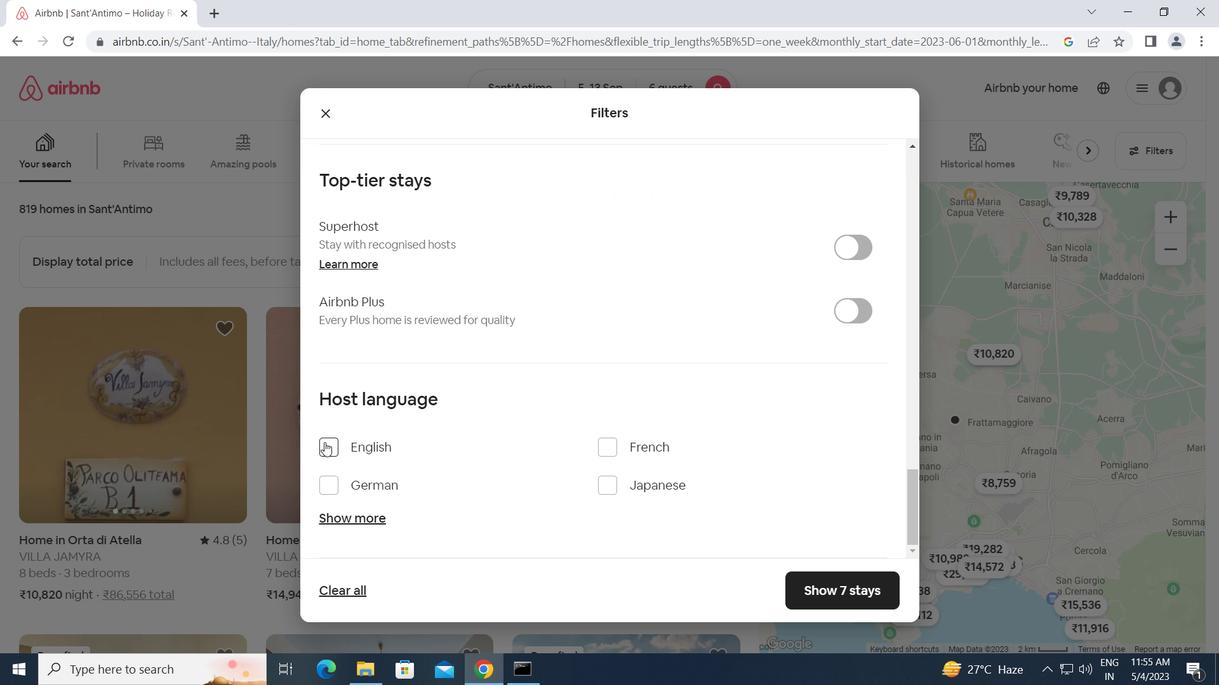 
Action: Mouse pressed left at (328, 441)
Screenshot: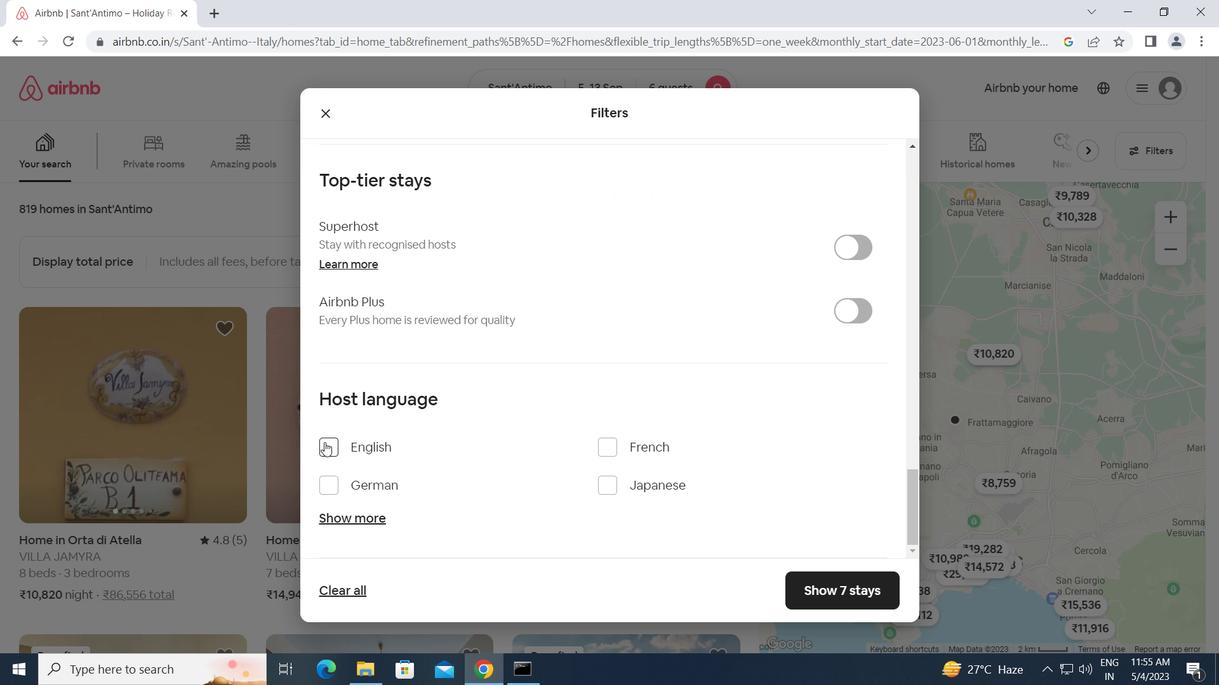 
Action: Mouse moved to (808, 591)
Screenshot: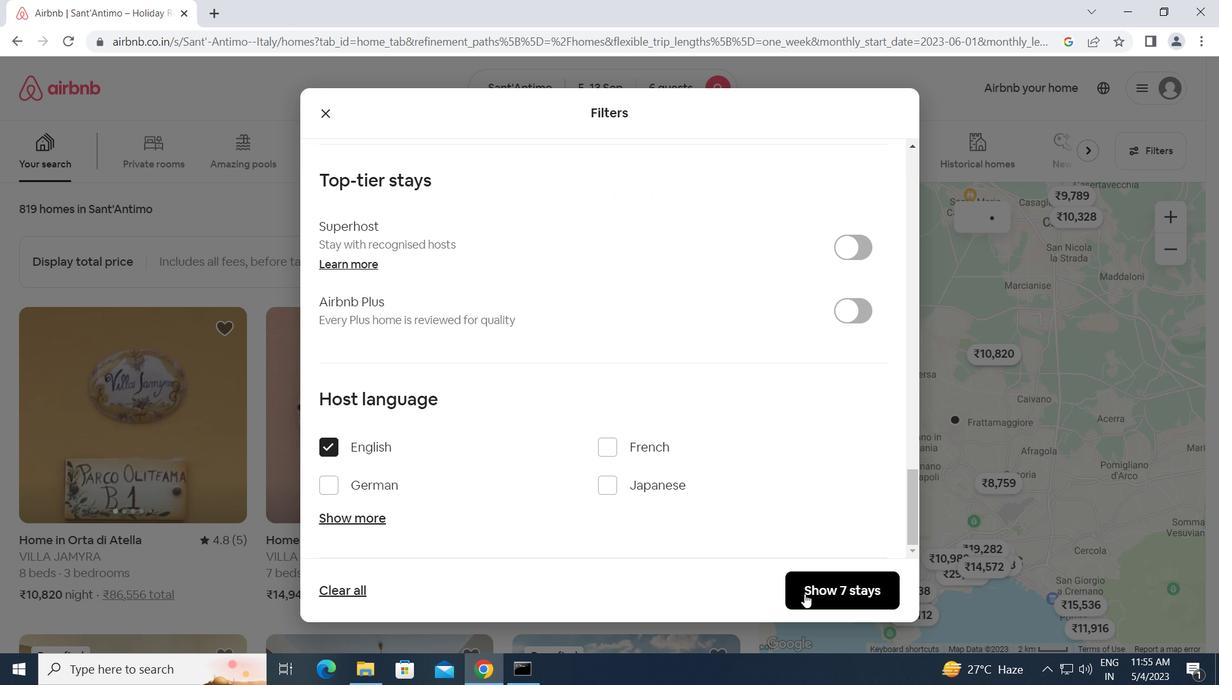 
Action: Mouse pressed left at (808, 591)
Screenshot: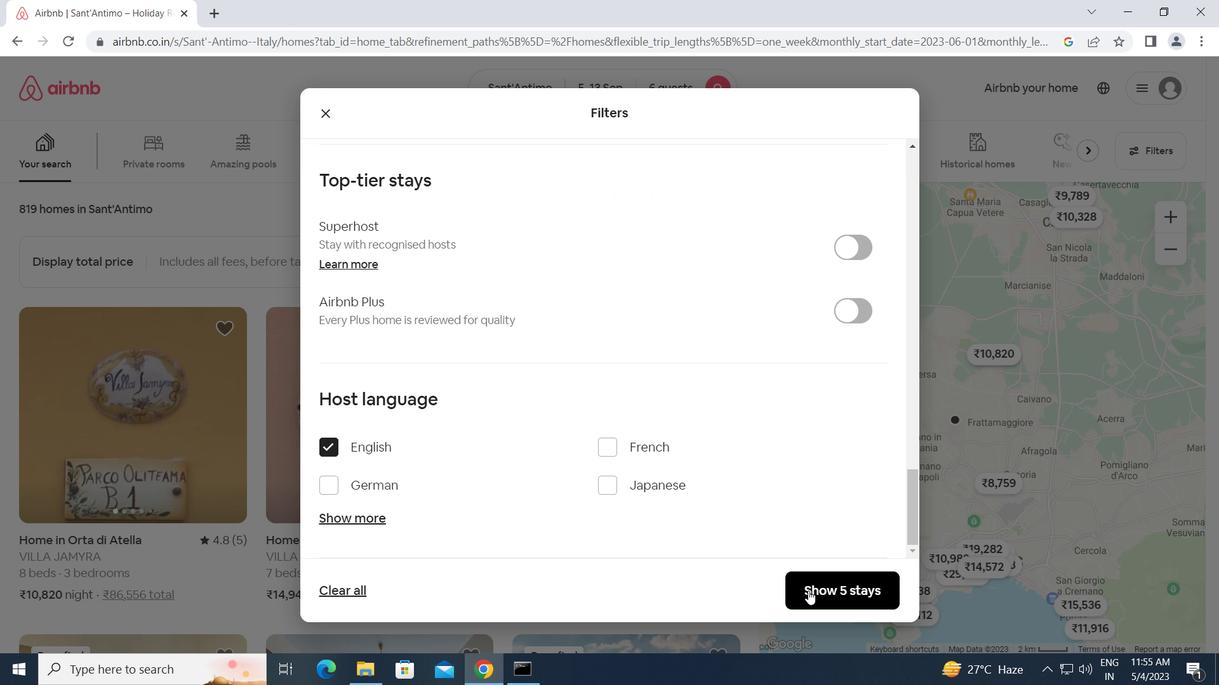
